 Task: Create a section Dash & Dive and in the section, add a milestone Master Data Management in the project AgileRadius
Action: Mouse moved to (117, 353)
Screenshot: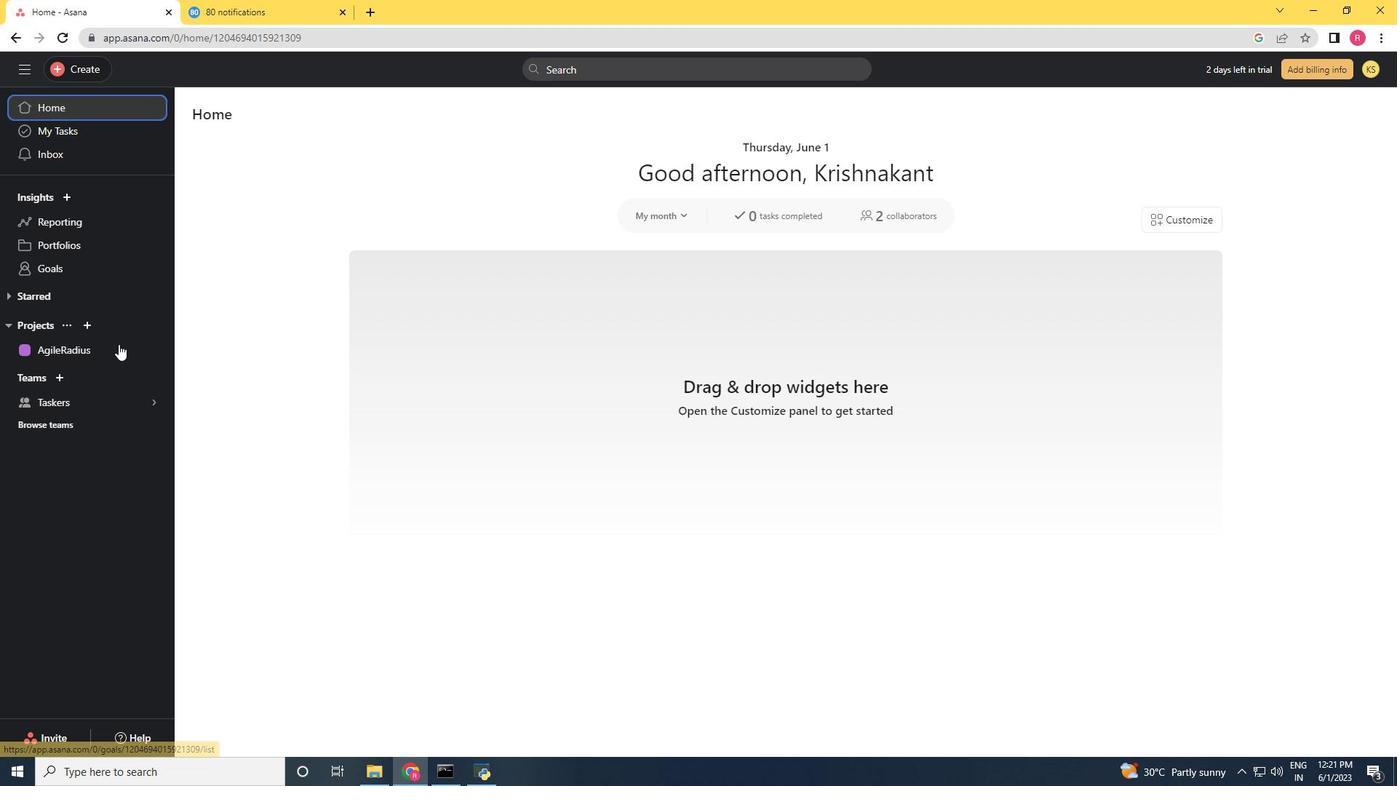 
Action: Mouse pressed left at (117, 353)
Screenshot: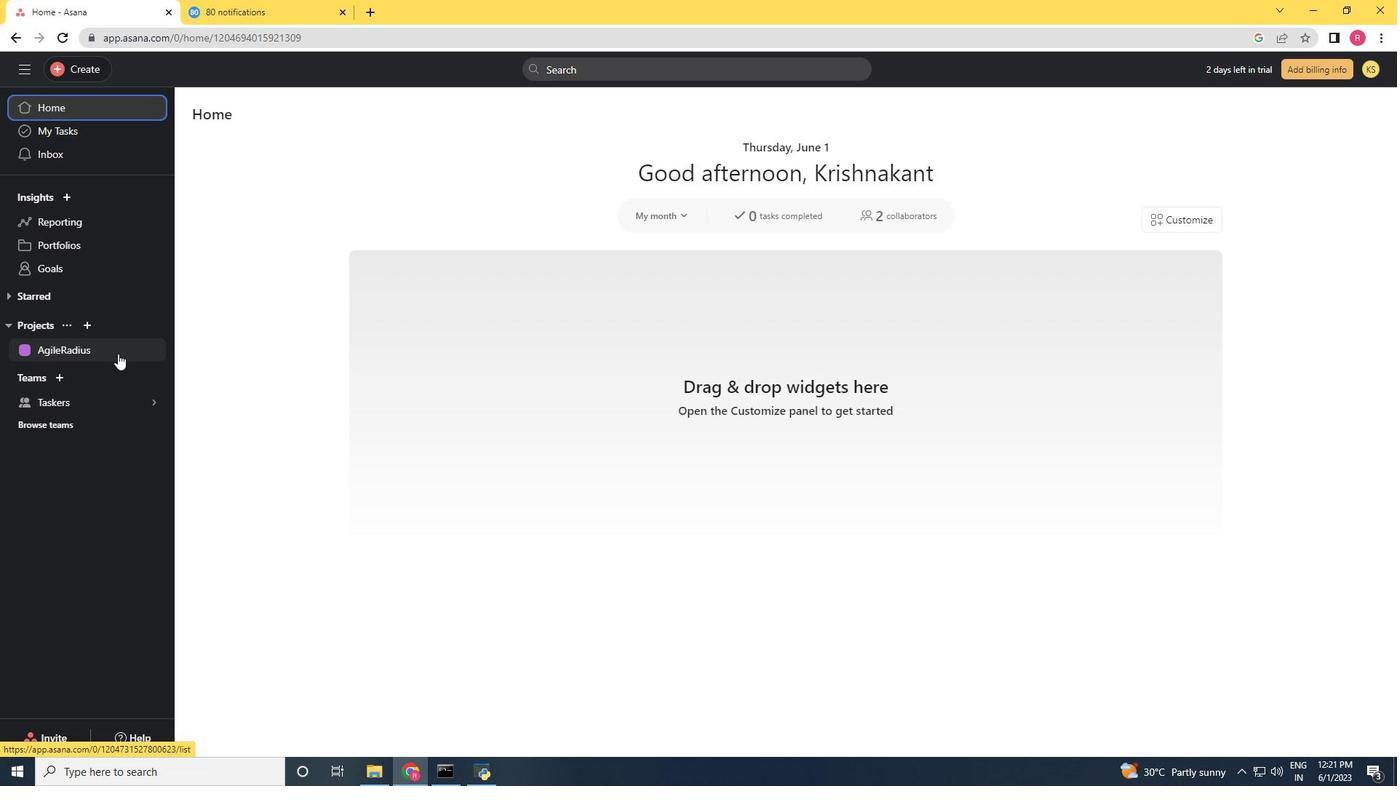 
Action: Mouse moved to (260, 497)
Screenshot: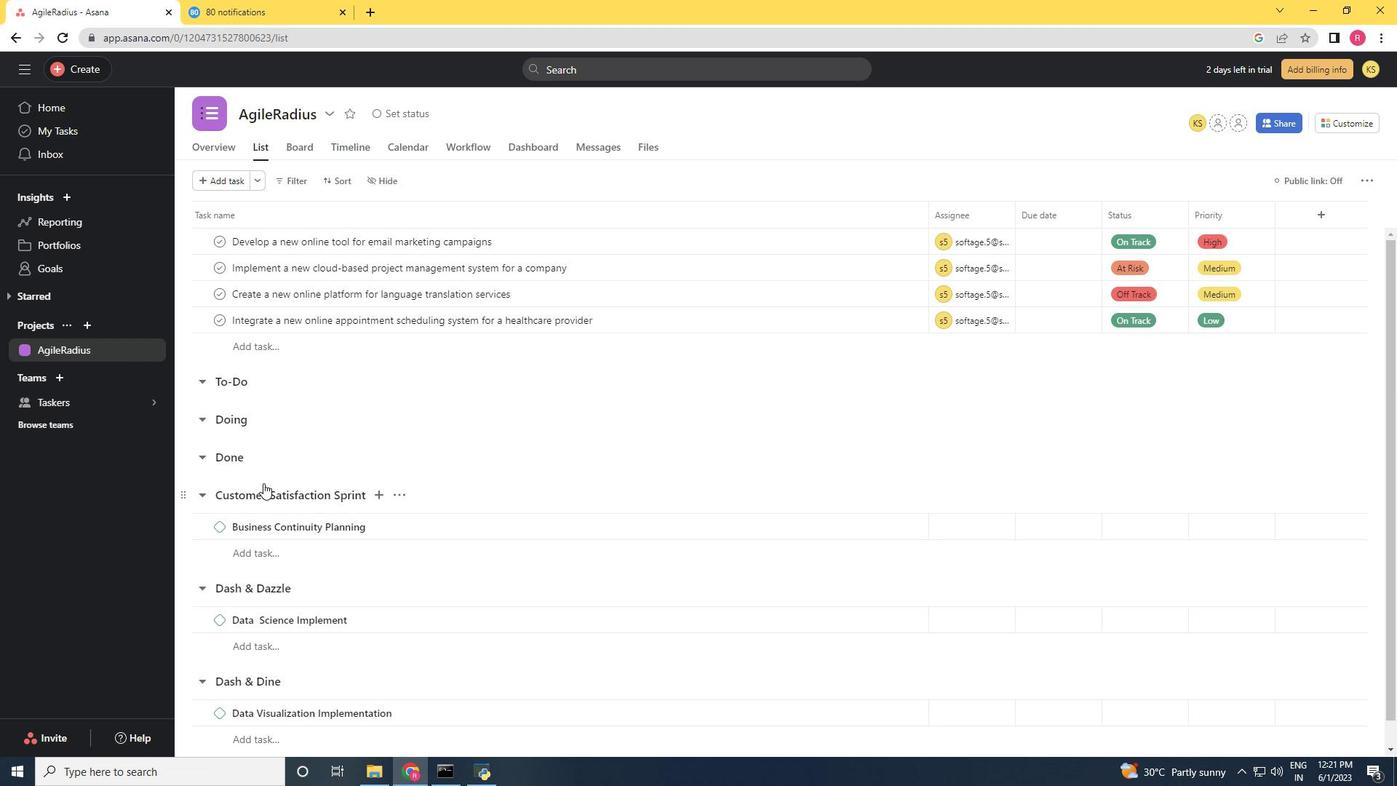 
Action: Mouse scrolled (260, 496) with delta (0, 0)
Screenshot: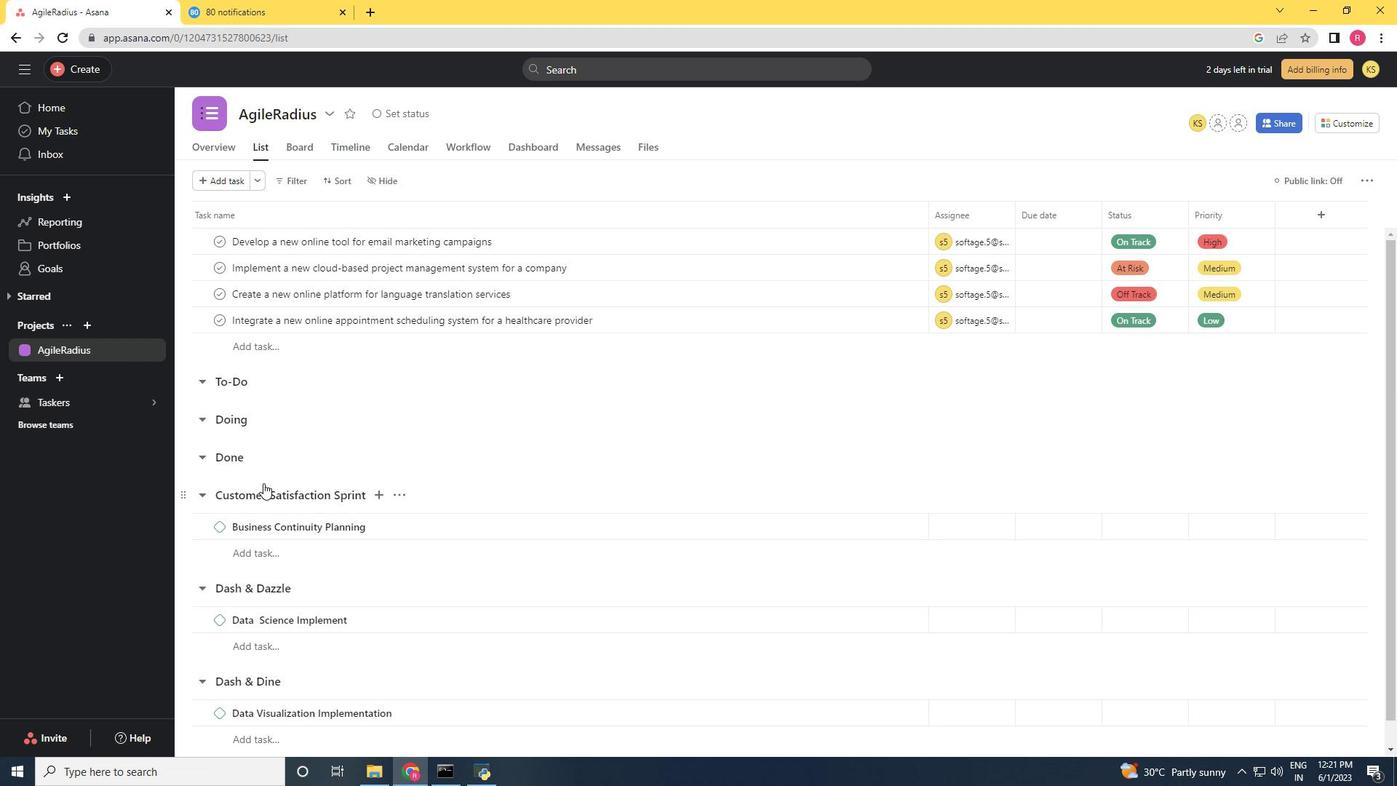 
Action: Mouse moved to (260, 511)
Screenshot: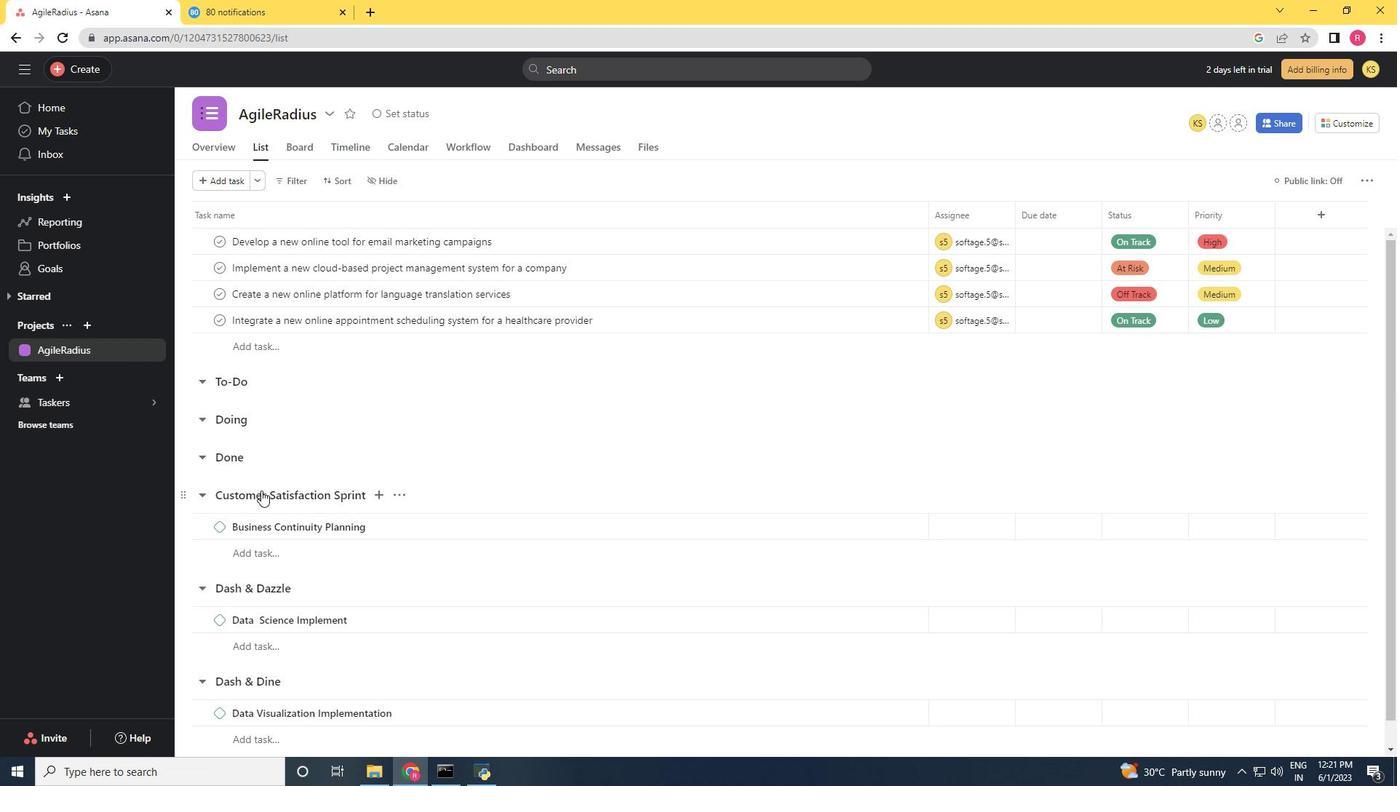 
Action: Mouse scrolled (260, 510) with delta (0, 0)
Screenshot: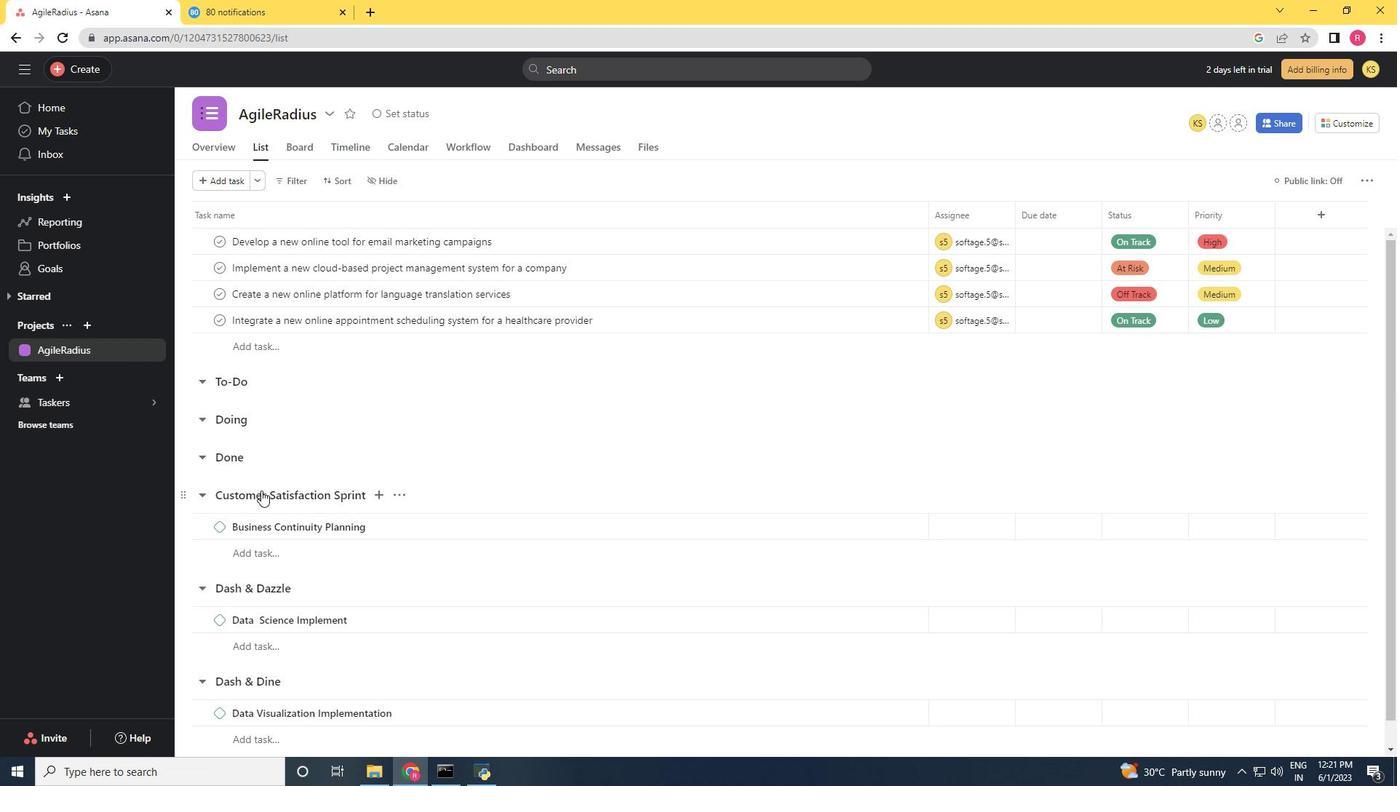 
Action: Mouse moved to (260, 515)
Screenshot: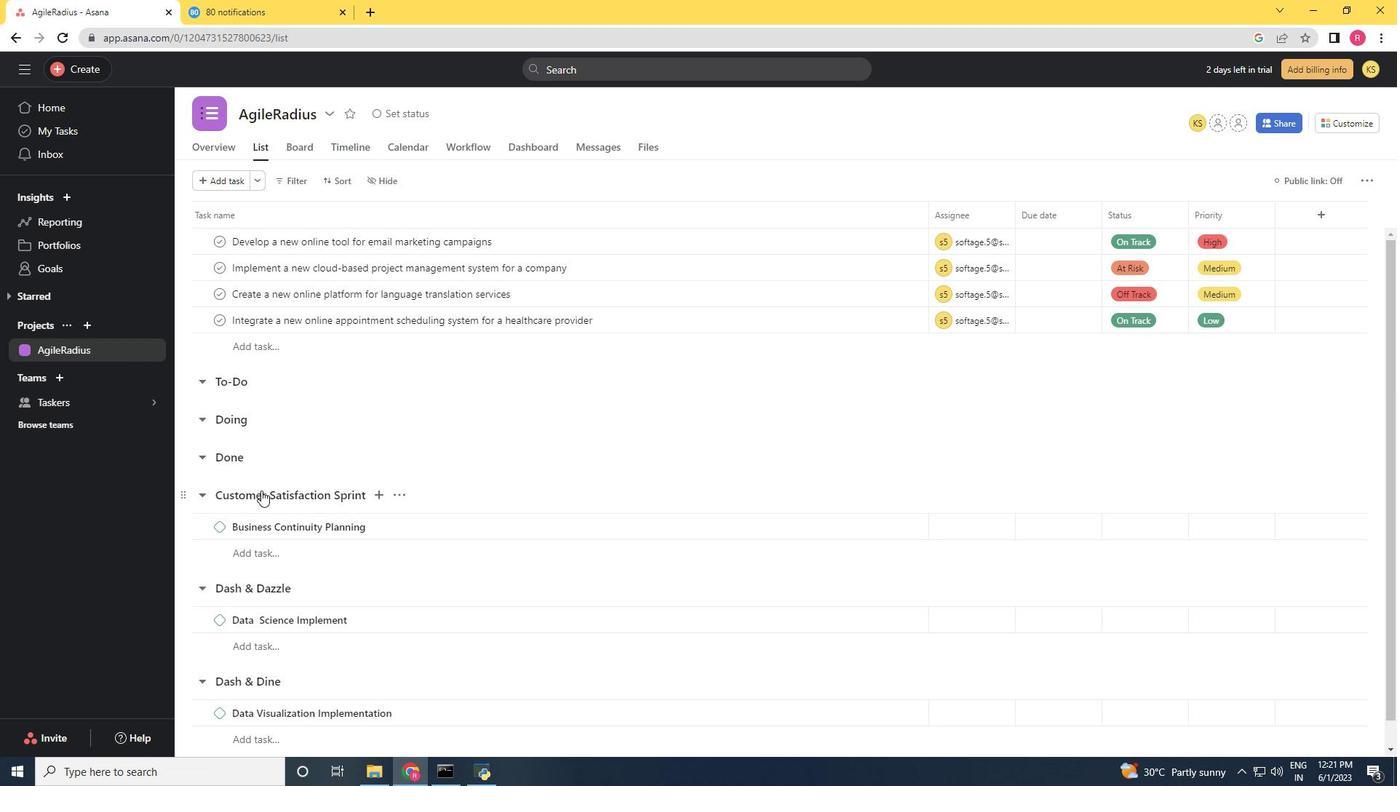 
Action: Mouse scrolled (260, 514) with delta (0, 0)
Screenshot: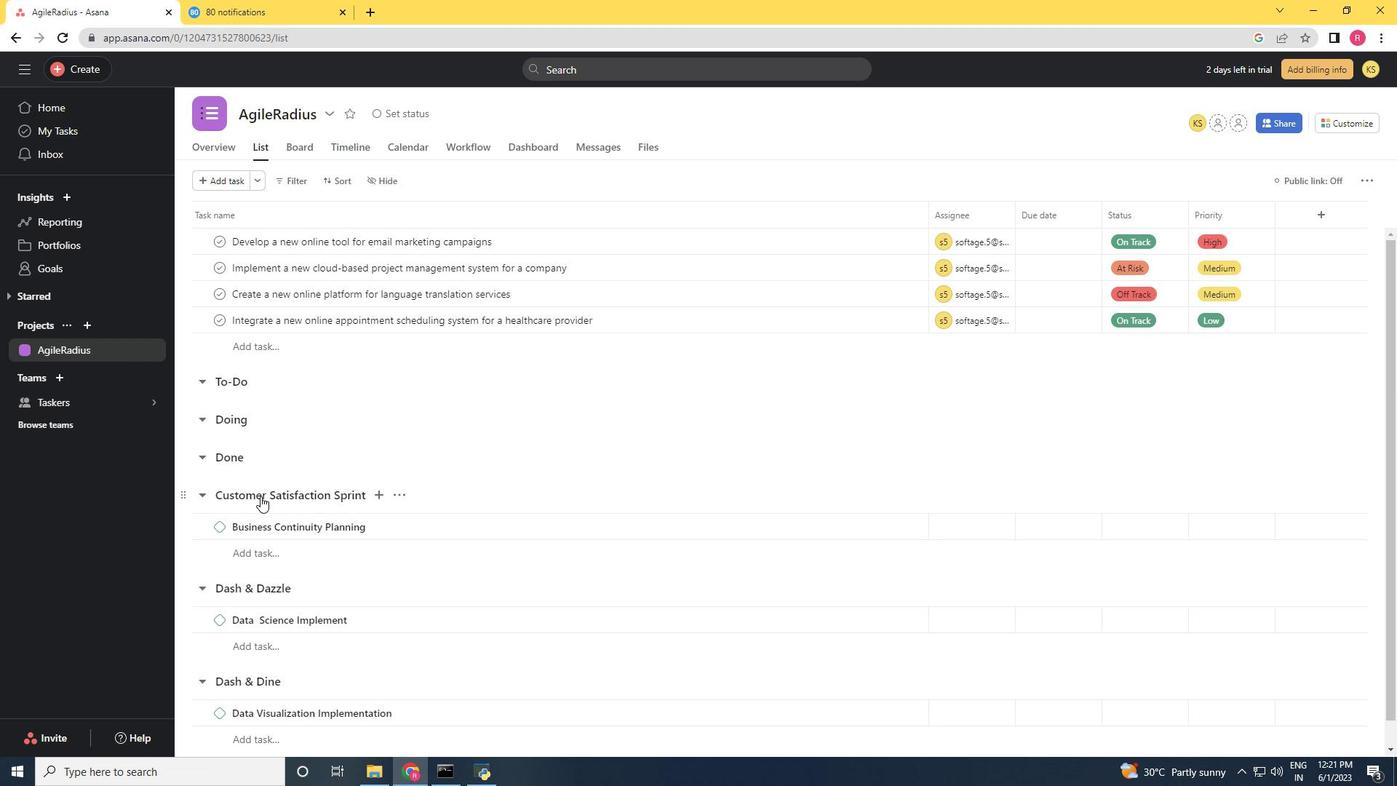 
Action: Mouse moved to (259, 516)
Screenshot: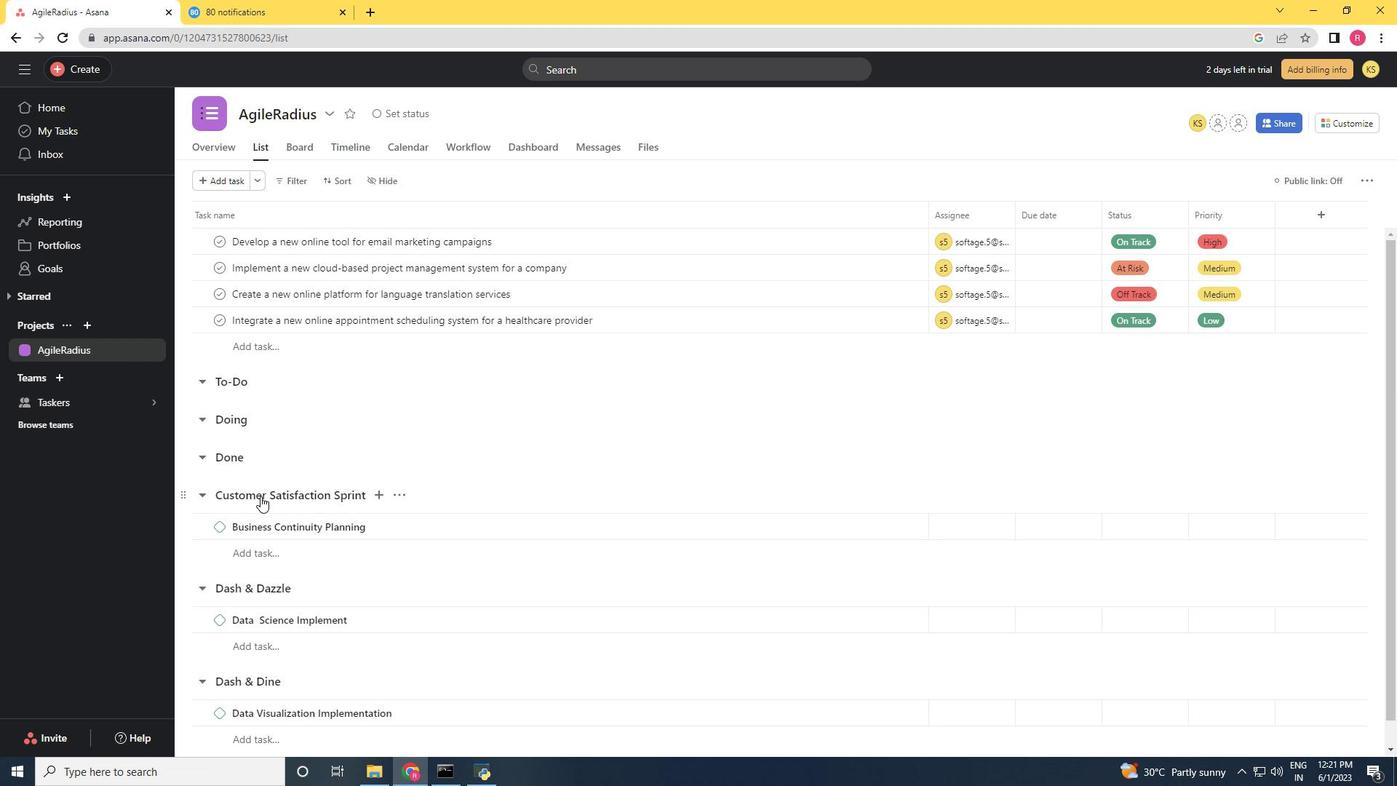 
Action: Mouse scrolled (259, 515) with delta (0, 0)
Screenshot: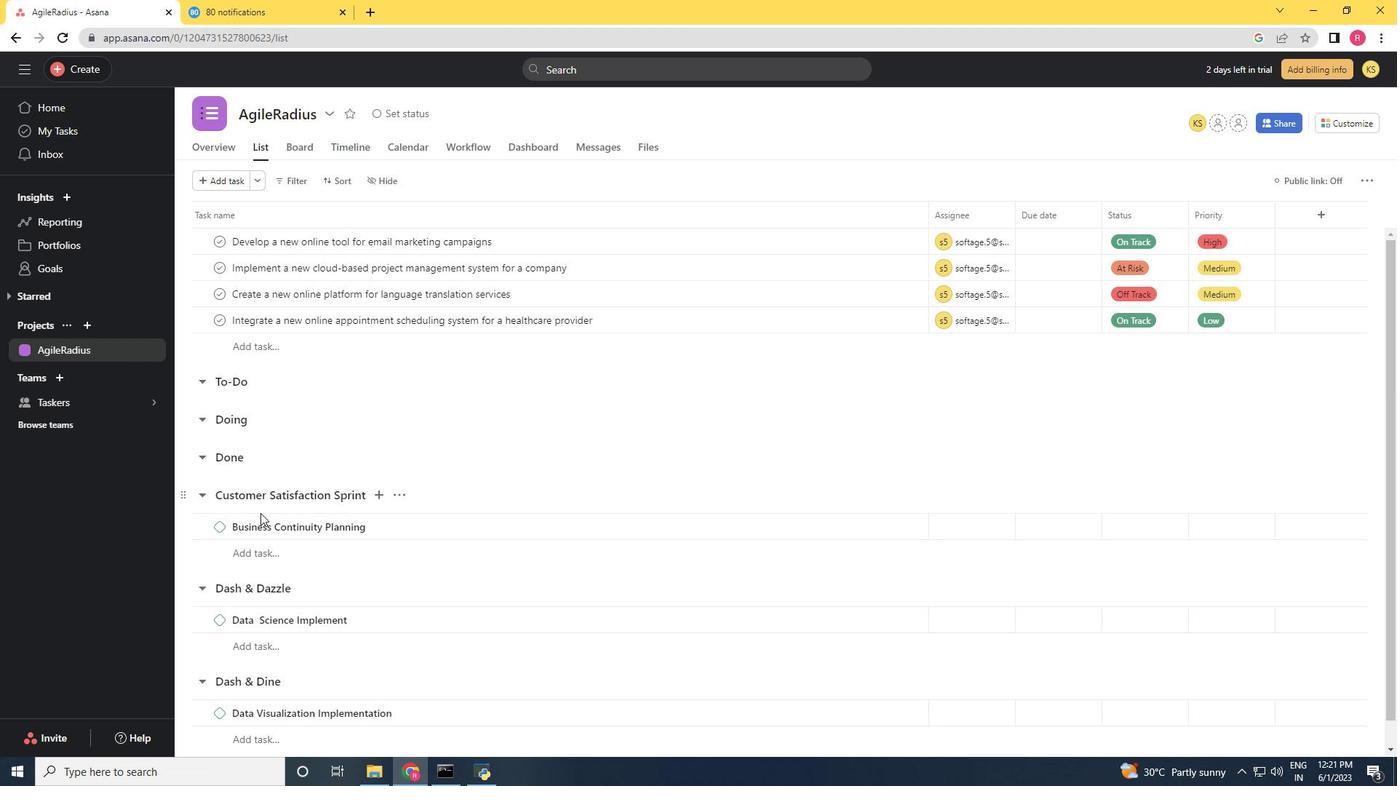
Action: Mouse moved to (259, 516)
Screenshot: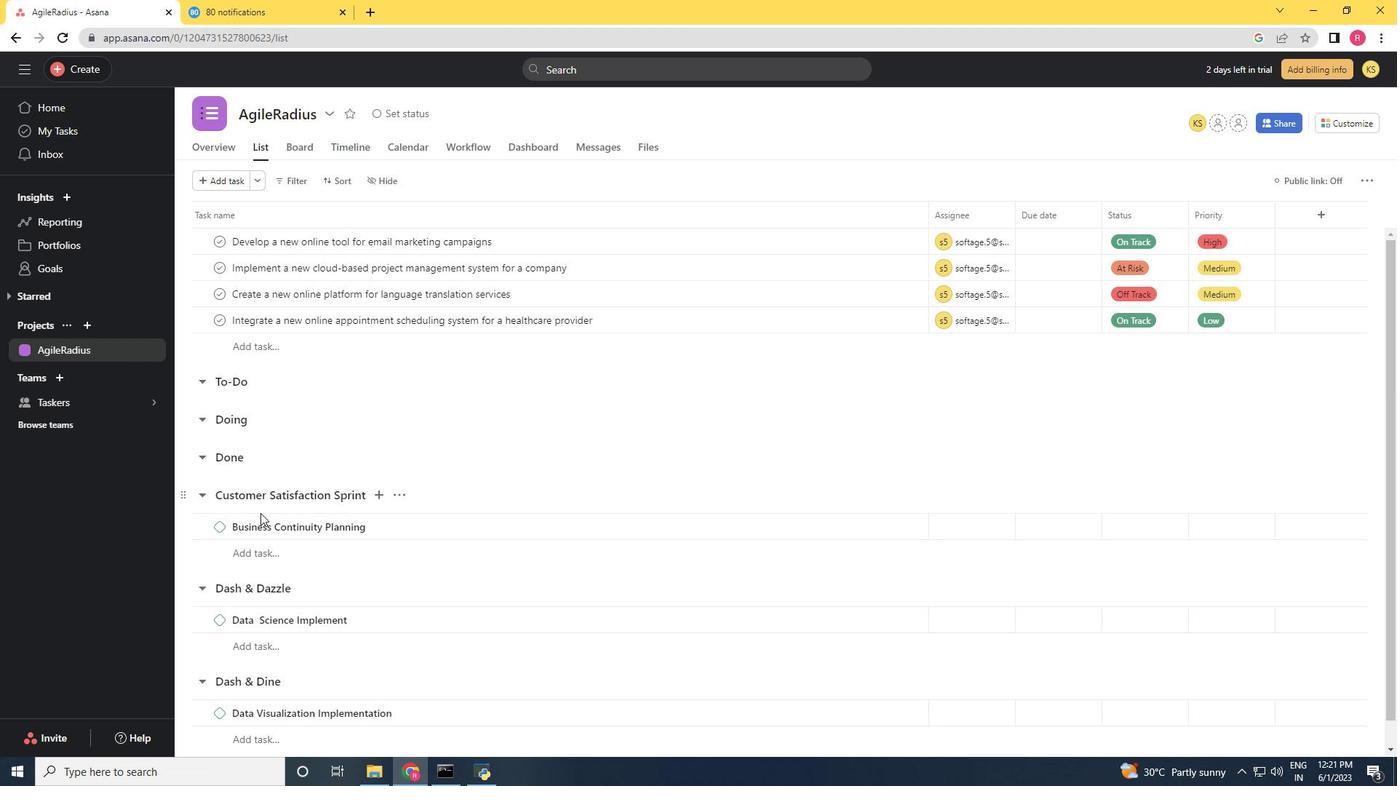 
Action: Mouse scrolled (259, 516) with delta (0, 0)
Screenshot: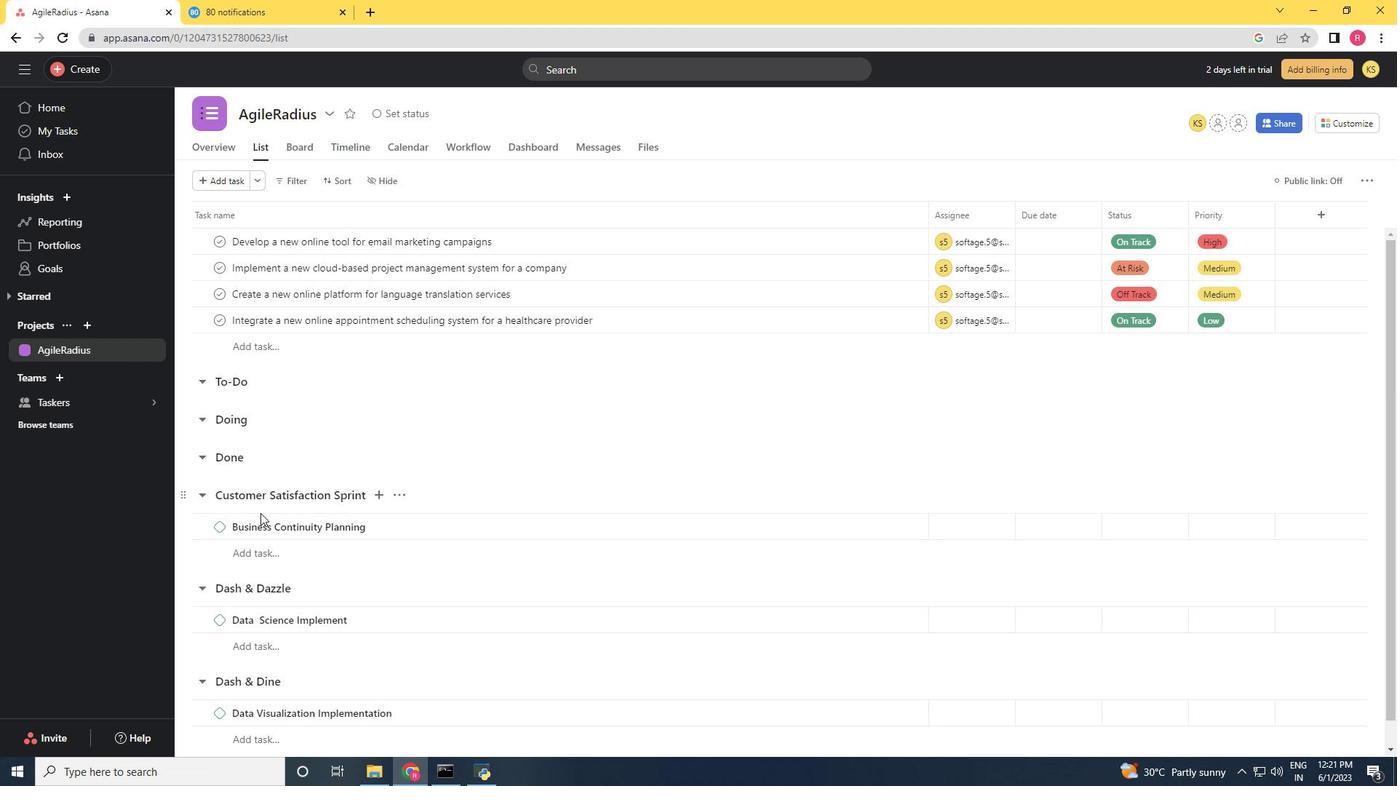 
Action: Mouse moved to (259, 520)
Screenshot: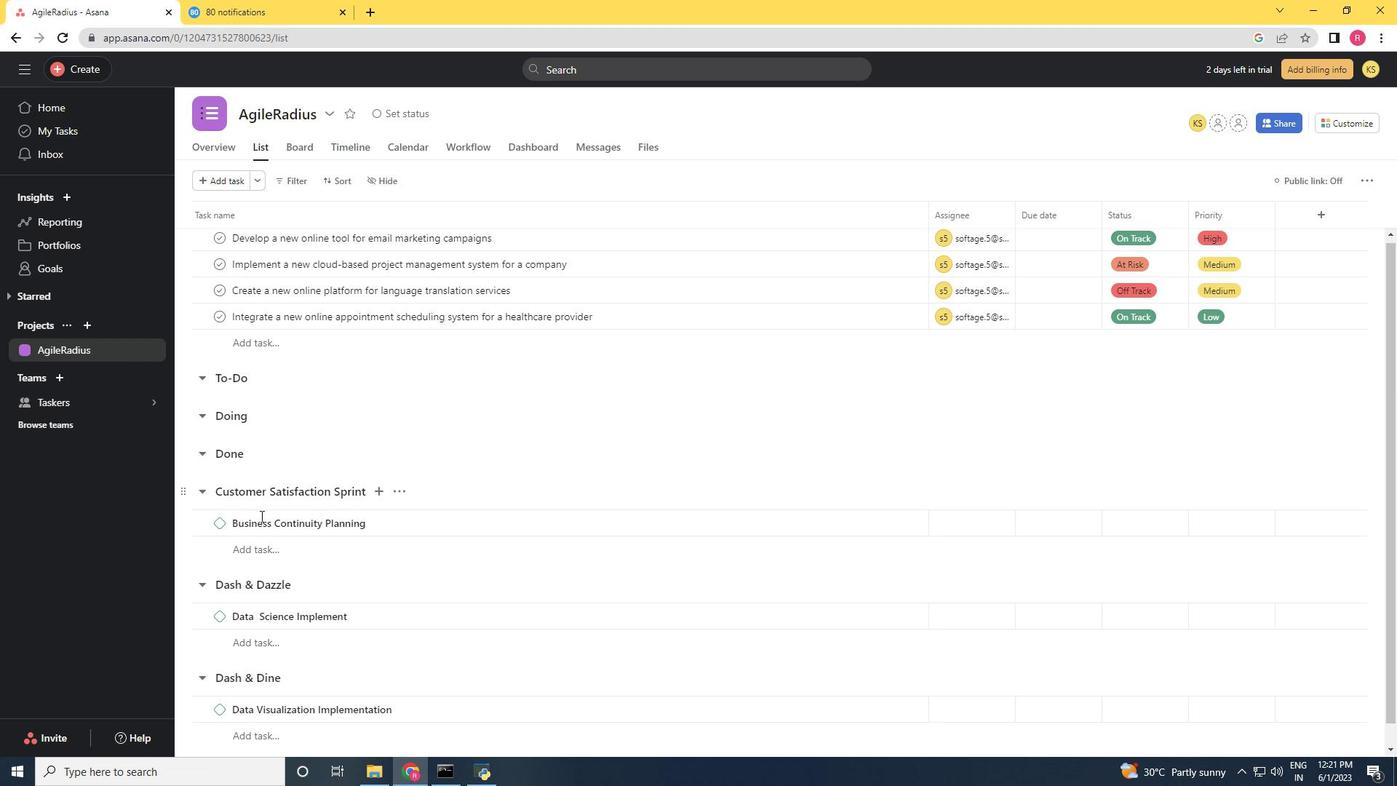
Action: Mouse scrolled (259, 519) with delta (0, 0)
Screenshot: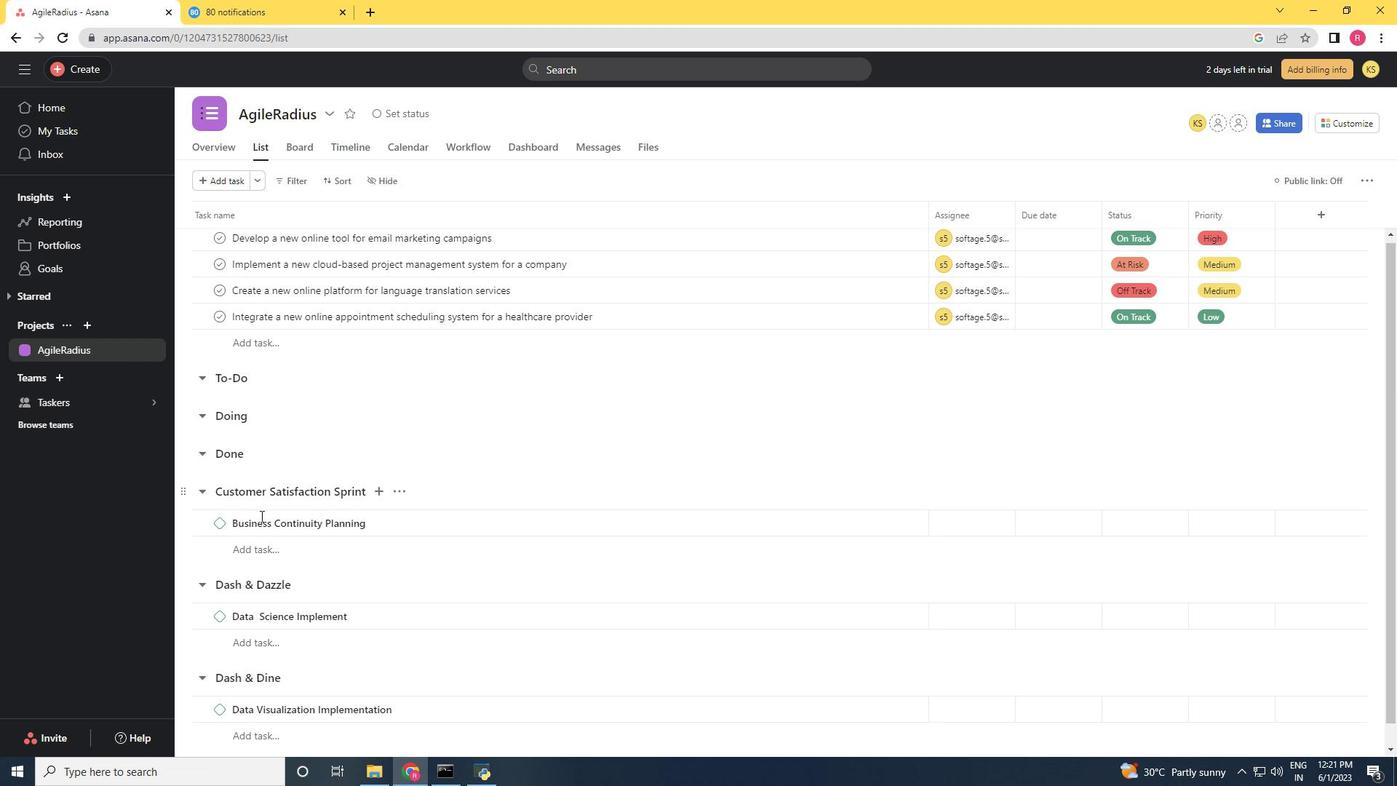 
Action: Mouse moved to (251, 742)
Screenshot: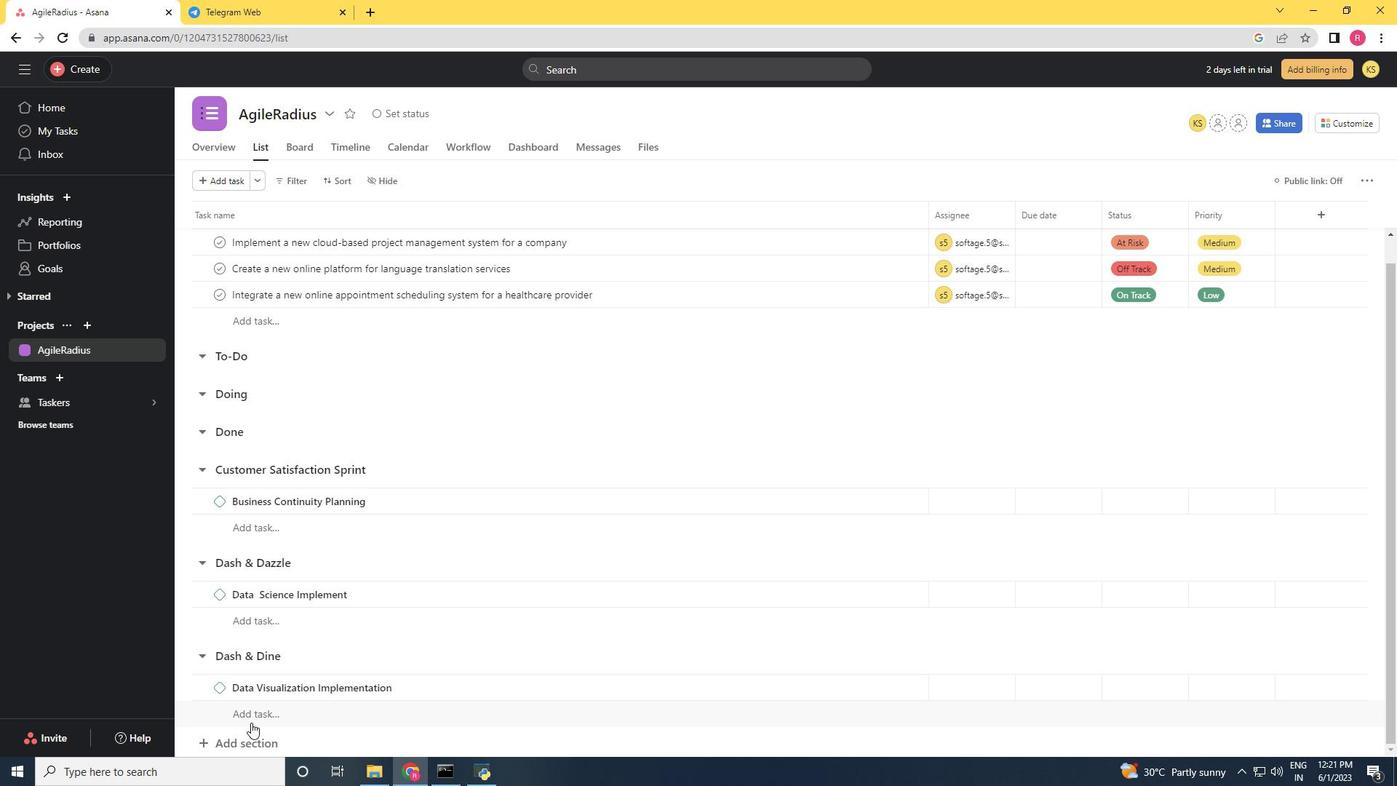 
Action: Mouse pressed left at (251, 742)
Screenshot: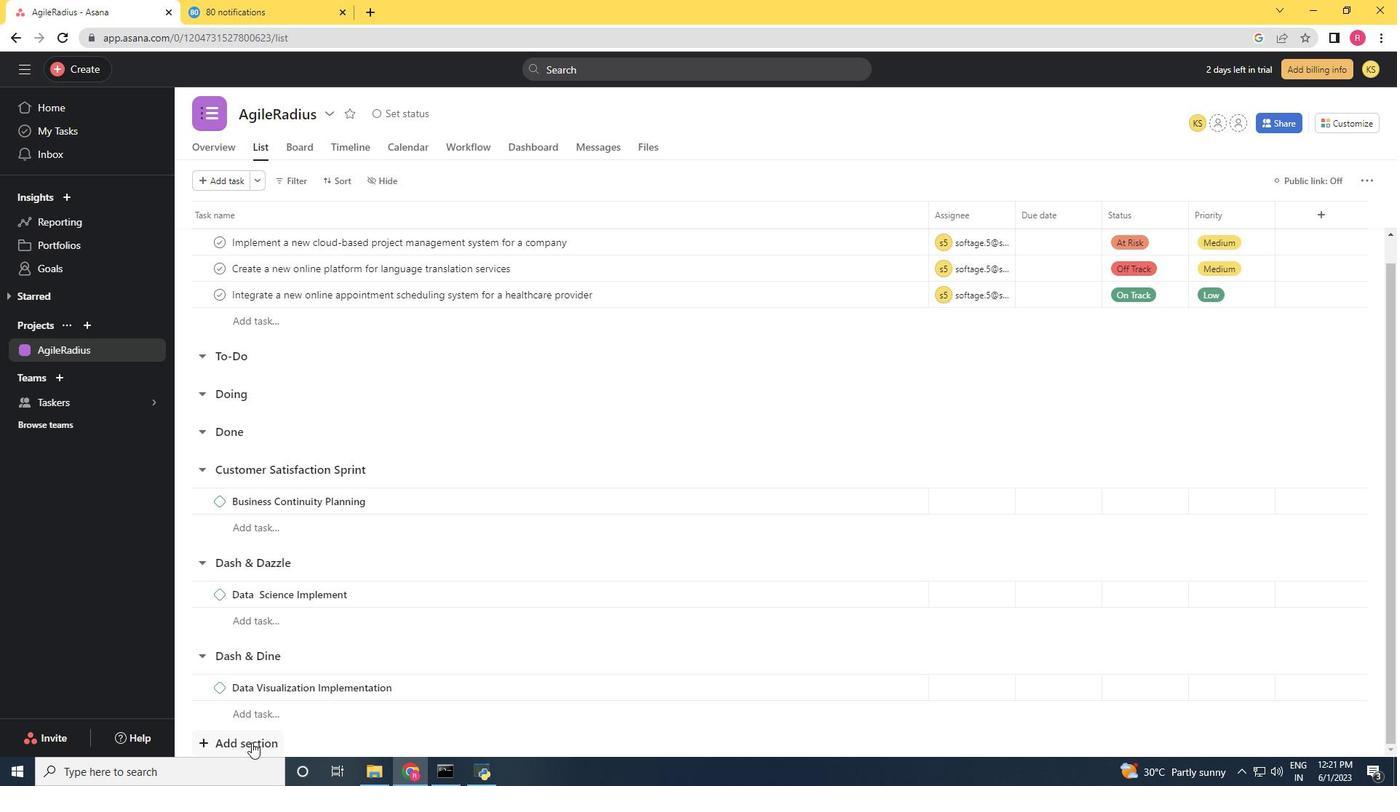 
Action: Mouse moved to (248, 571)
Screenshot: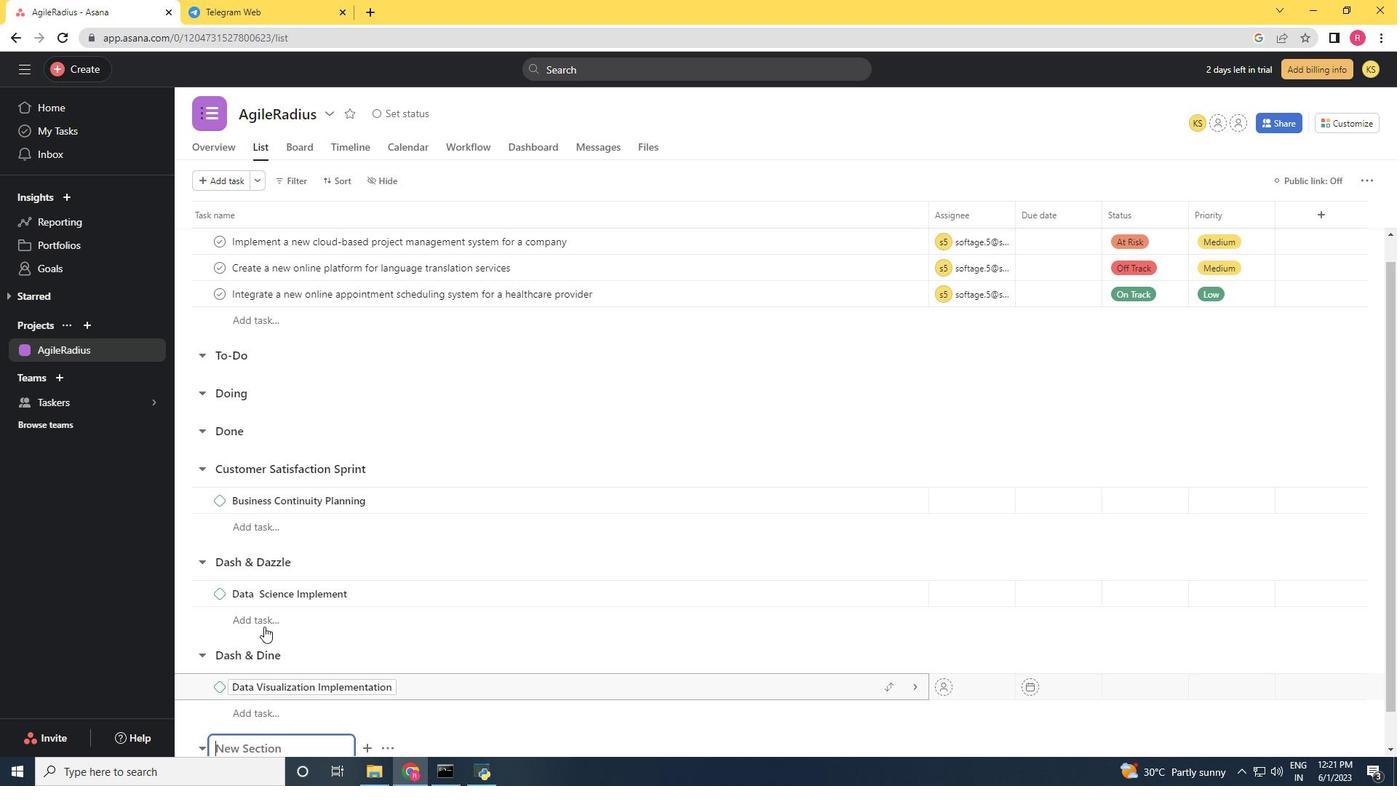 
Action: Mouse scrolled (248, 570) with delta (0, 0)
Screenshot: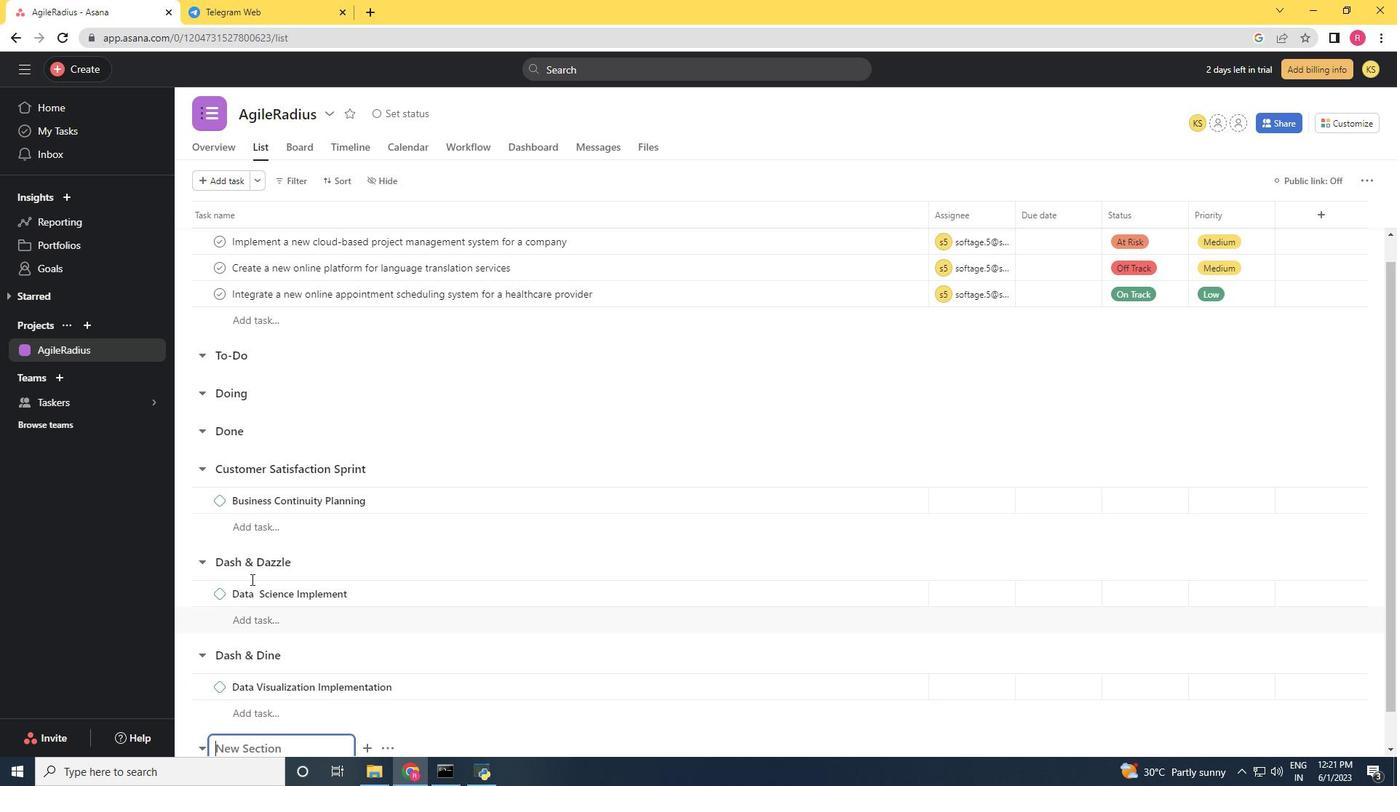 
Action: Mouse scrolled (248, 570) with delta (0, 0)
Screenshot: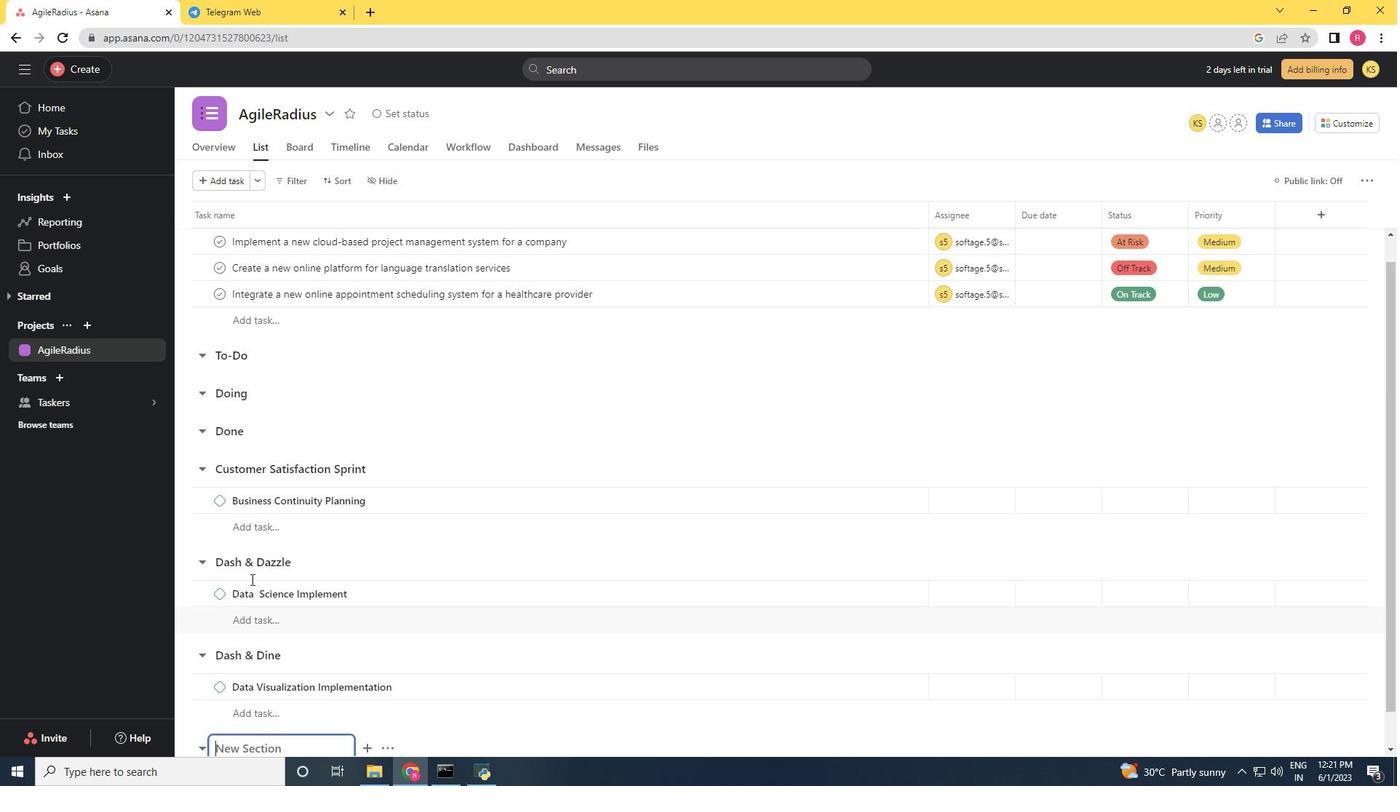 
Action: Mouse scrolled (248, 570) with delta (0, 0)
Screenshot: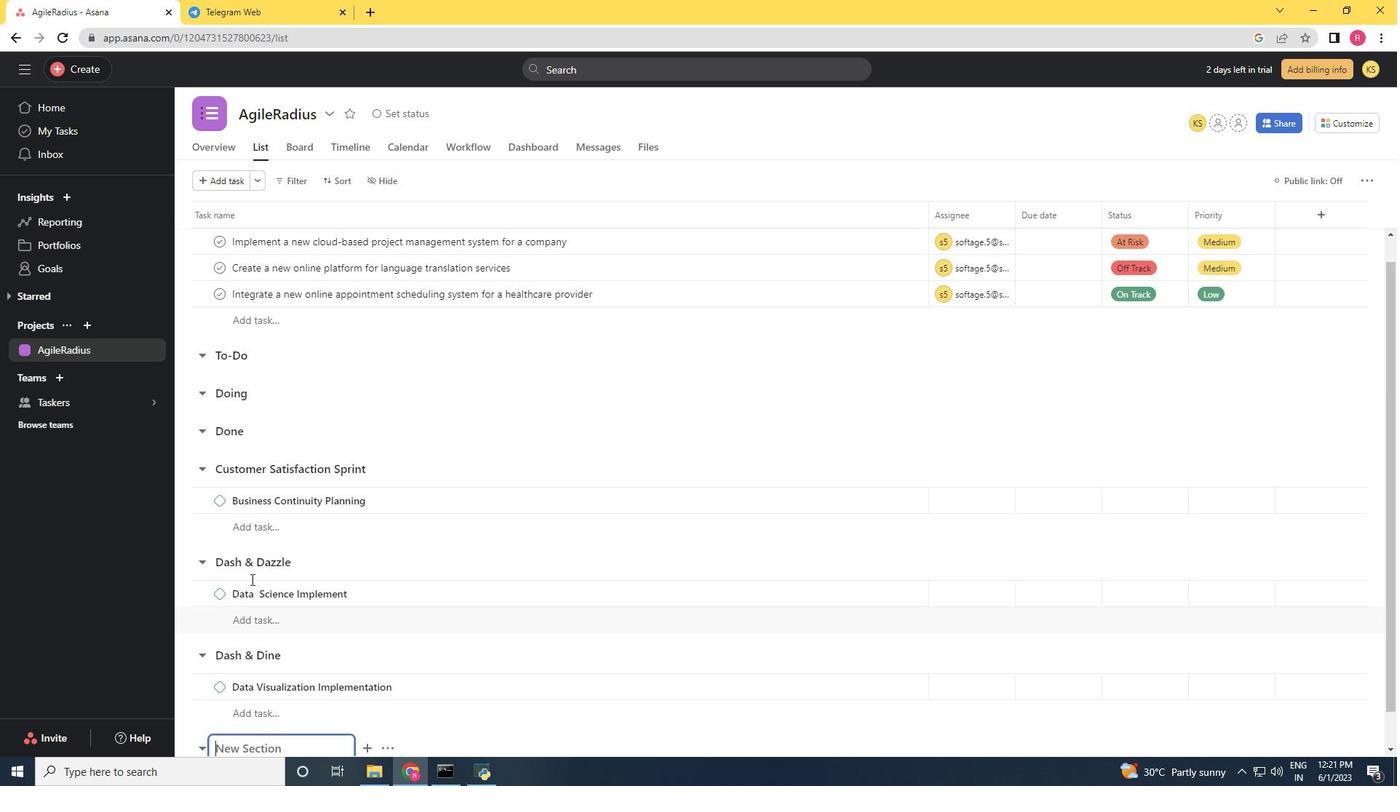 
Action: Mouse scrolled (248, 570) with delta (0, 0)
Screenshot: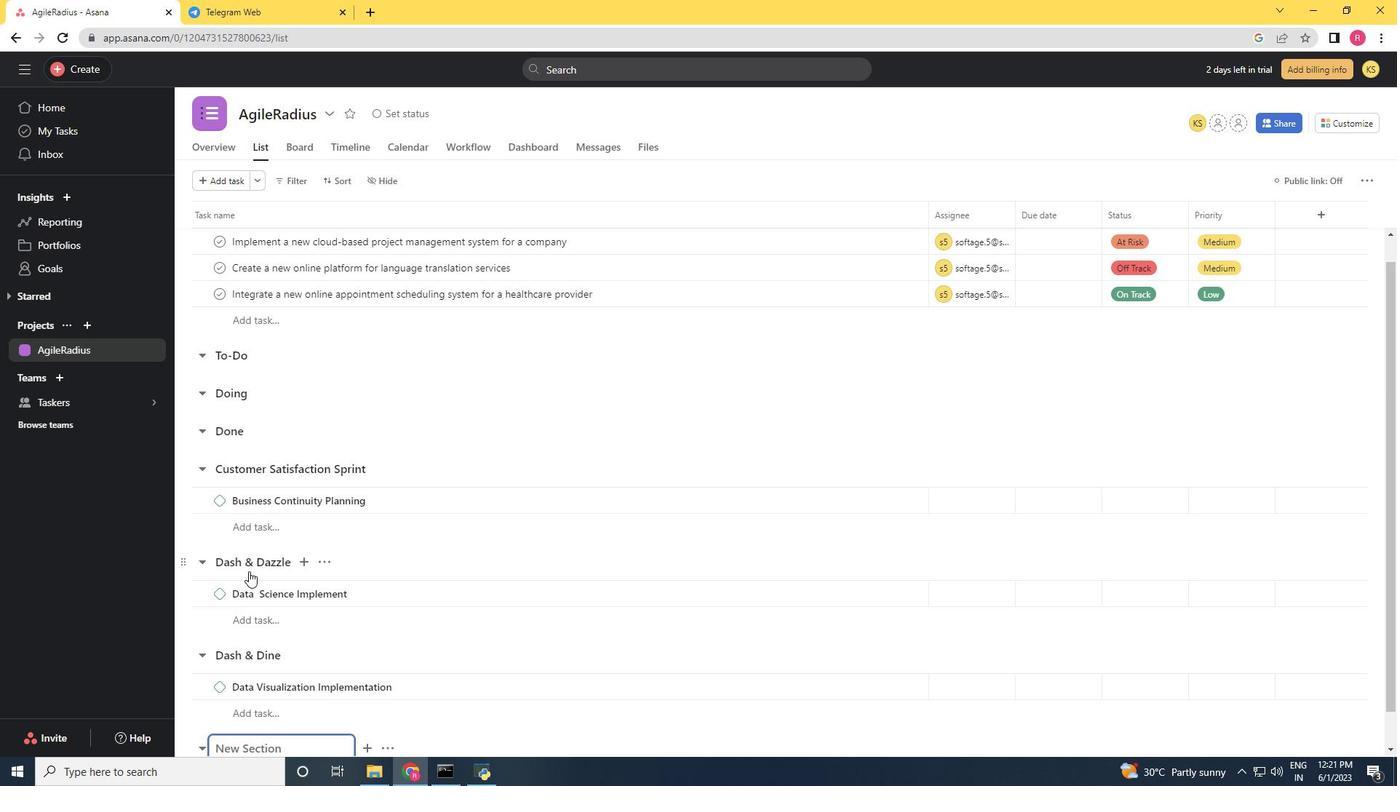 
Action: Mouse moved to (186, 607)
Screenshot: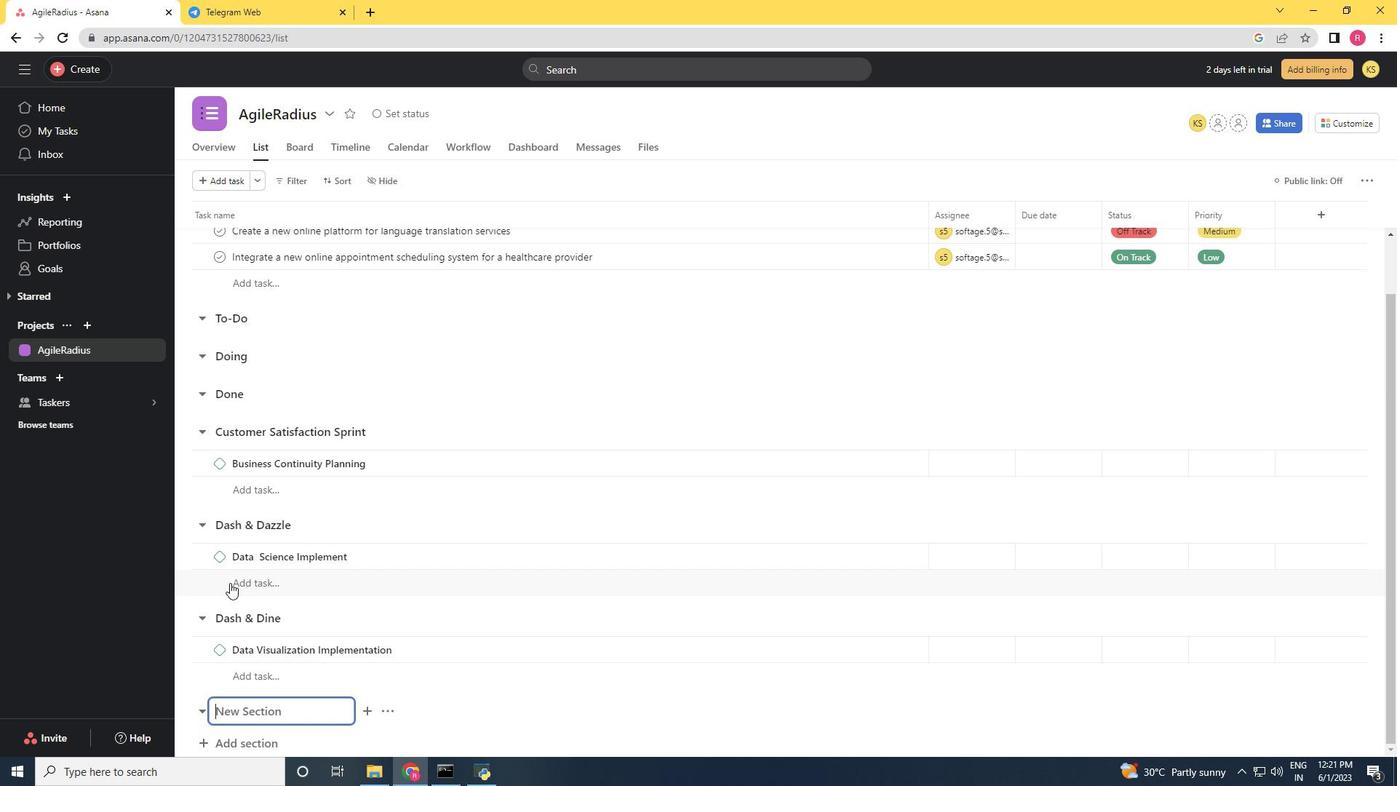 
Action: Key pressed <Key.shift>Dash<Key.space><Key.shift><Key.shift><Key.shift><Key.shift><Key.shift><Key.shift><Key.shift><Key.shift><Key.shift><Key.shift><Key.shift><Key.shift><Key.shift><Key.shift><Key.shift>&<Key.space><Key.shift><Key.shift><Key.shift><Key.shift><Key.shift><Key.shift><Key.shift><Key.shift><Key.shift><Key.shift><Key.shift><Key.shift><Key.shift><Key.shift><Key.shift><Key.shift><Key.shift><Key.shift><Key.shift><Key.shift><Key.shift><Key.shift><Key.shift><Key.shift><Key.shift><Key.shift><Key.shift><Key.shift><Key.shift><Key.shift><Key.shift><Key.shift><Key.shift>Dive<Key.enter><Key.shift><Key.shift><Key.shift><Key.shift><Key.shift><Key.shift><Key.shift><Key.shift><Key.shift>Master<Key.space><Key.shift>Data<Key.space><Key.shift><Key.shift><Key.shift><Key.shift><Key.shift><Key.shift><Key.shift><Key.shift><Key.shift>Management
Screenshot: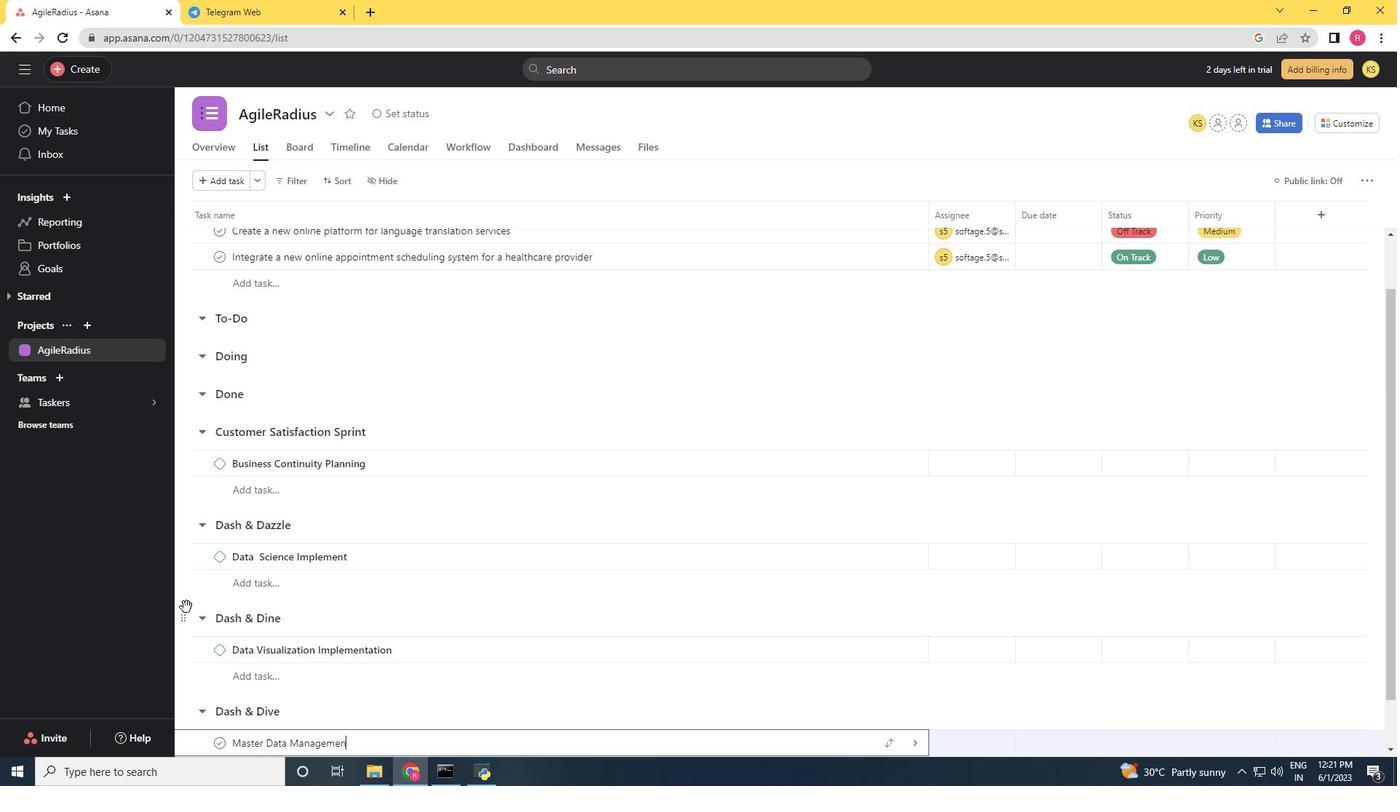 
Action: Mouse moved to (574, 592)
Screenshot: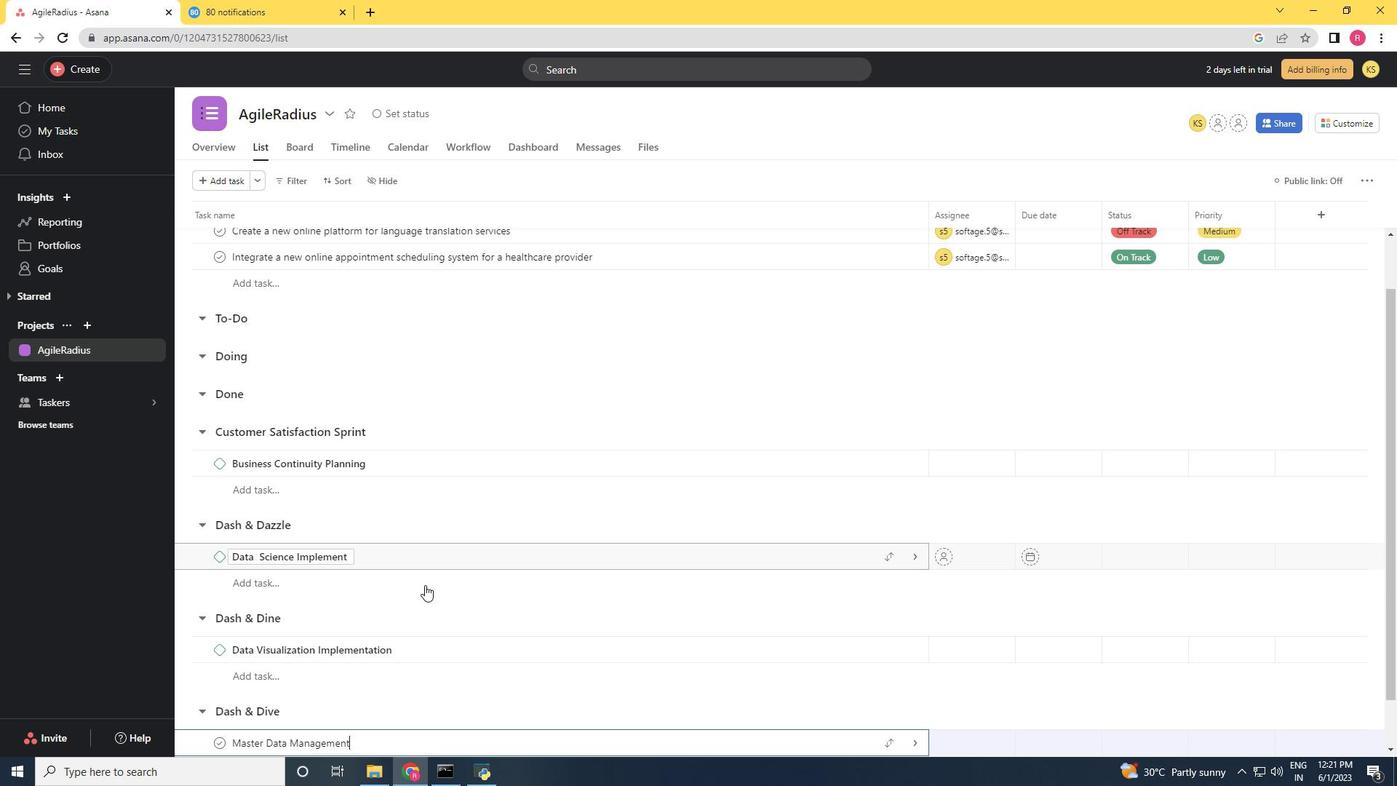 
Action: Mouse scrolled (574, 591) with delta (0, 0)
Screenshot: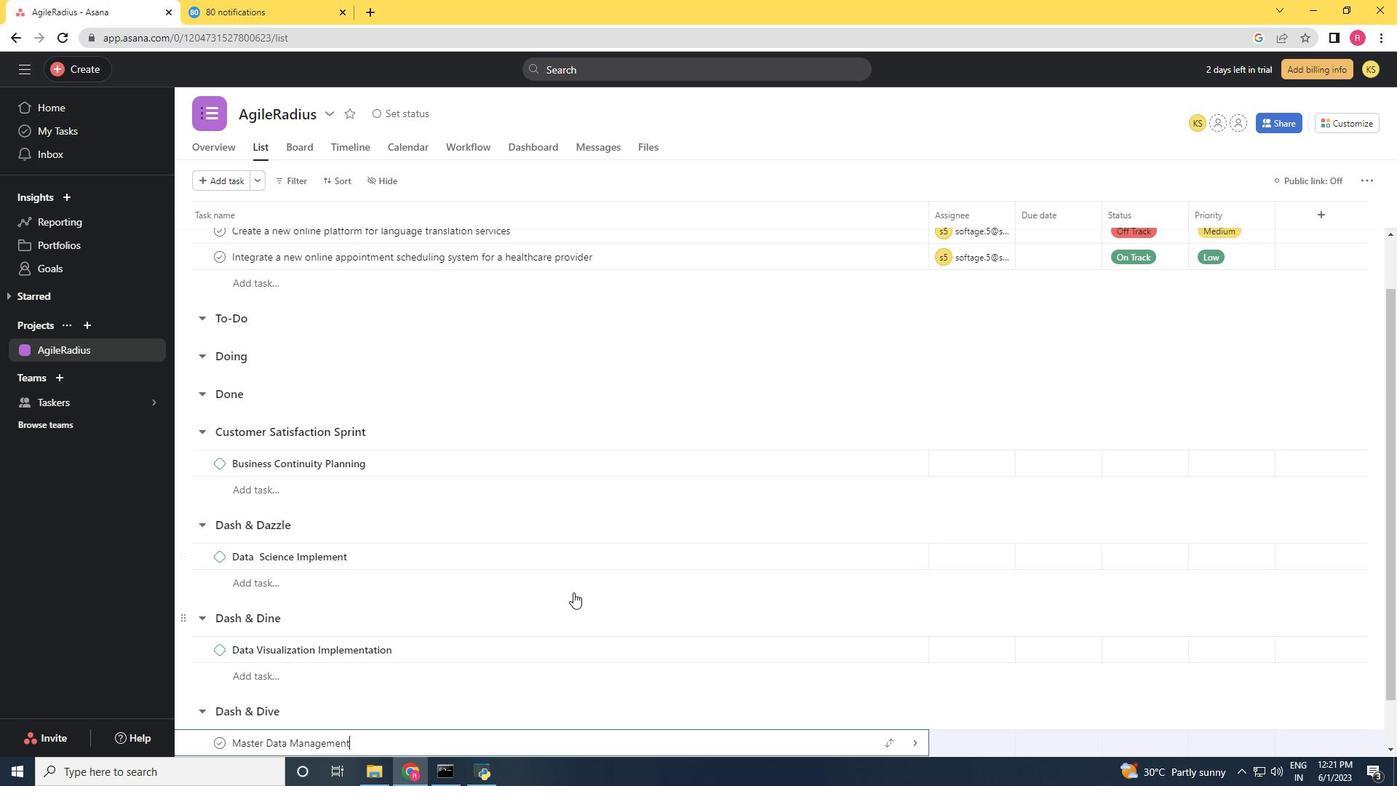 
Action: Mouse moved to (574, 595)
Screenshot: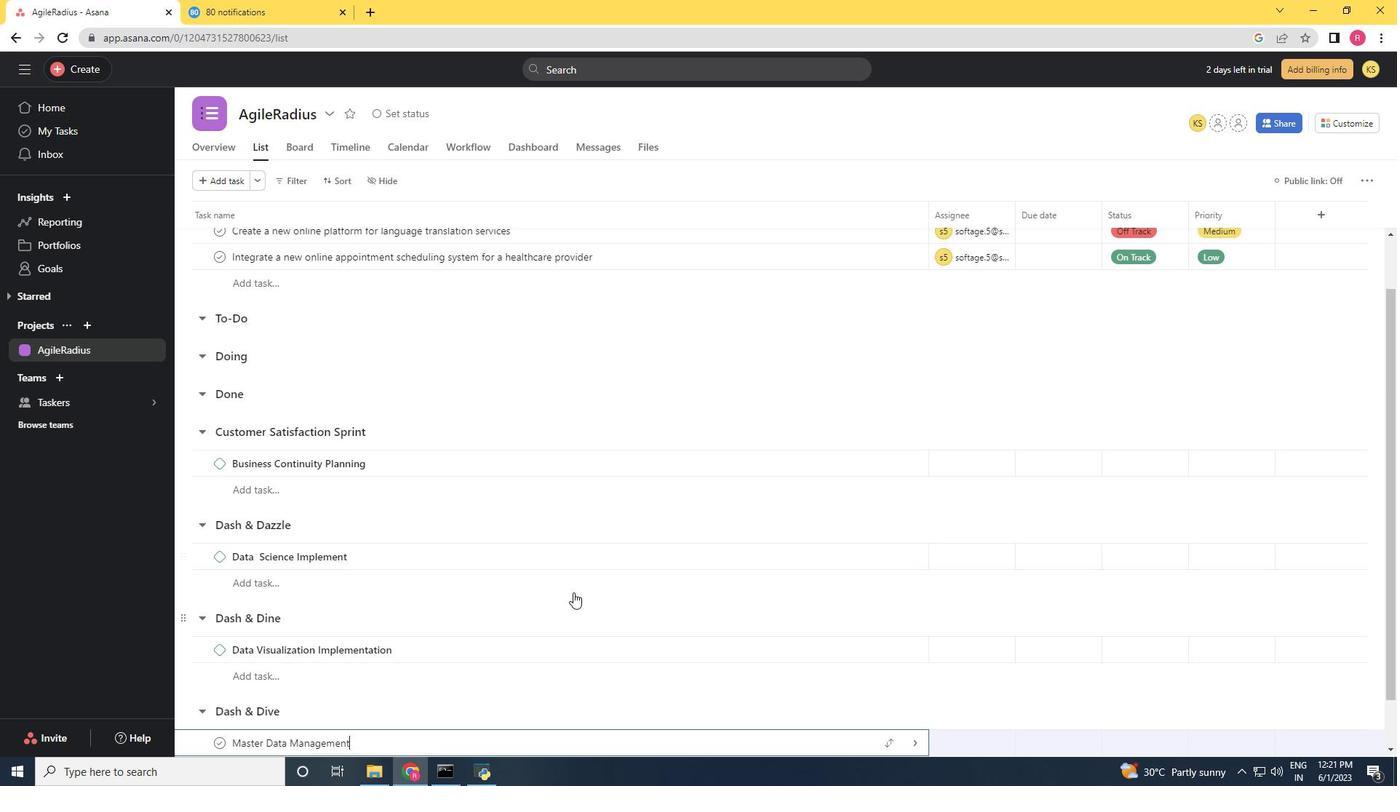 
Action: Mouse scrolled (574, 594) with delta (0, 0)
Screenshot: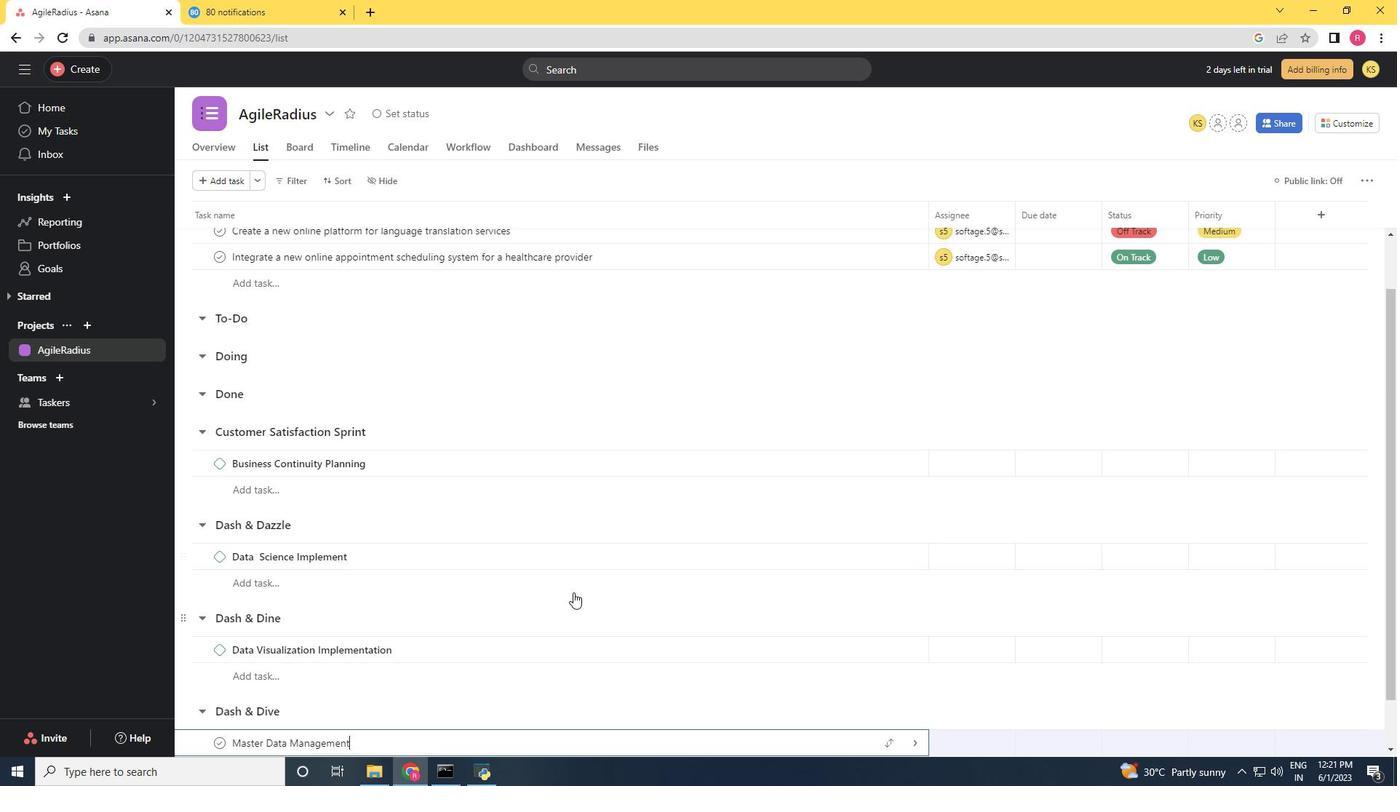 
Action: Mouse moved to (573, 599)
Screenshot: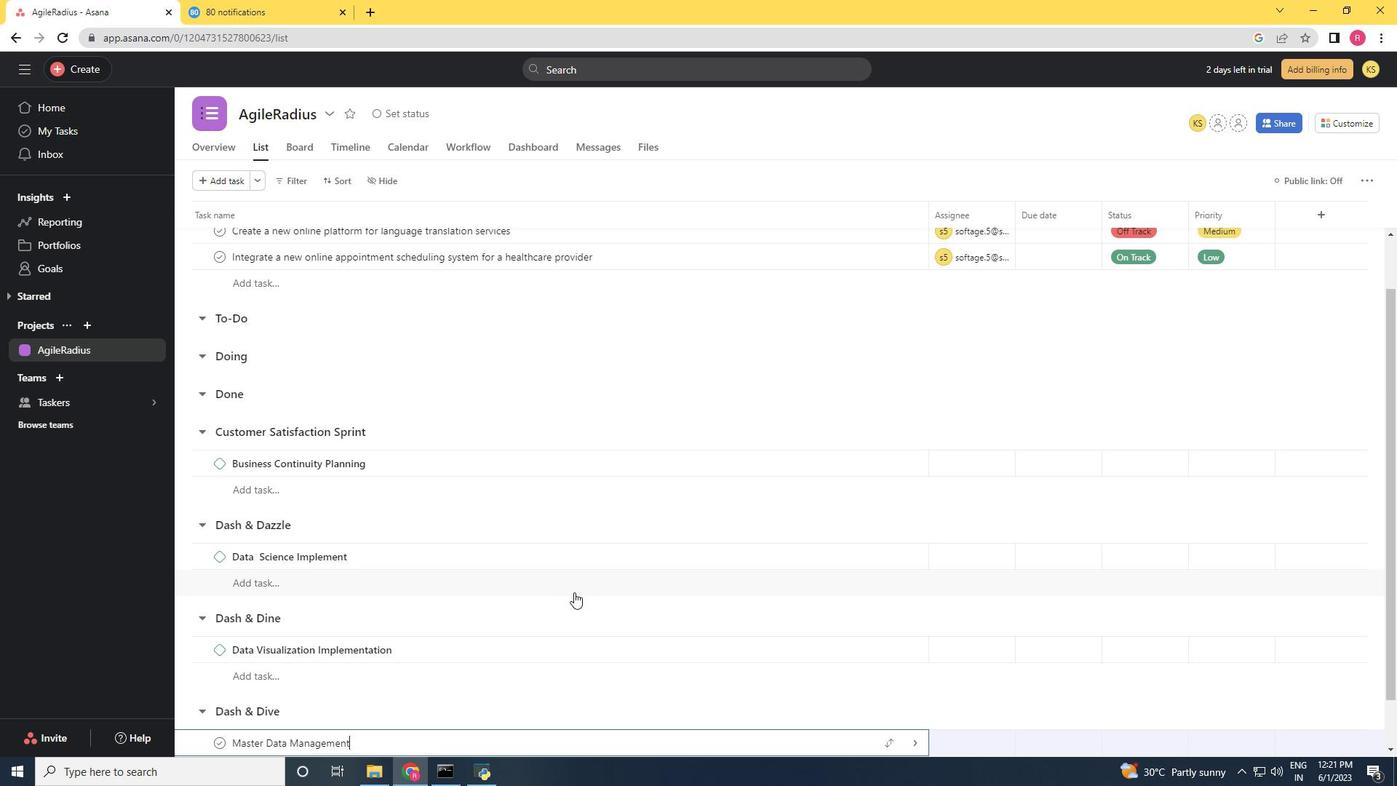 
Action: Mouse scrolled (573, 599) with delta (0, 0)
Screenshot: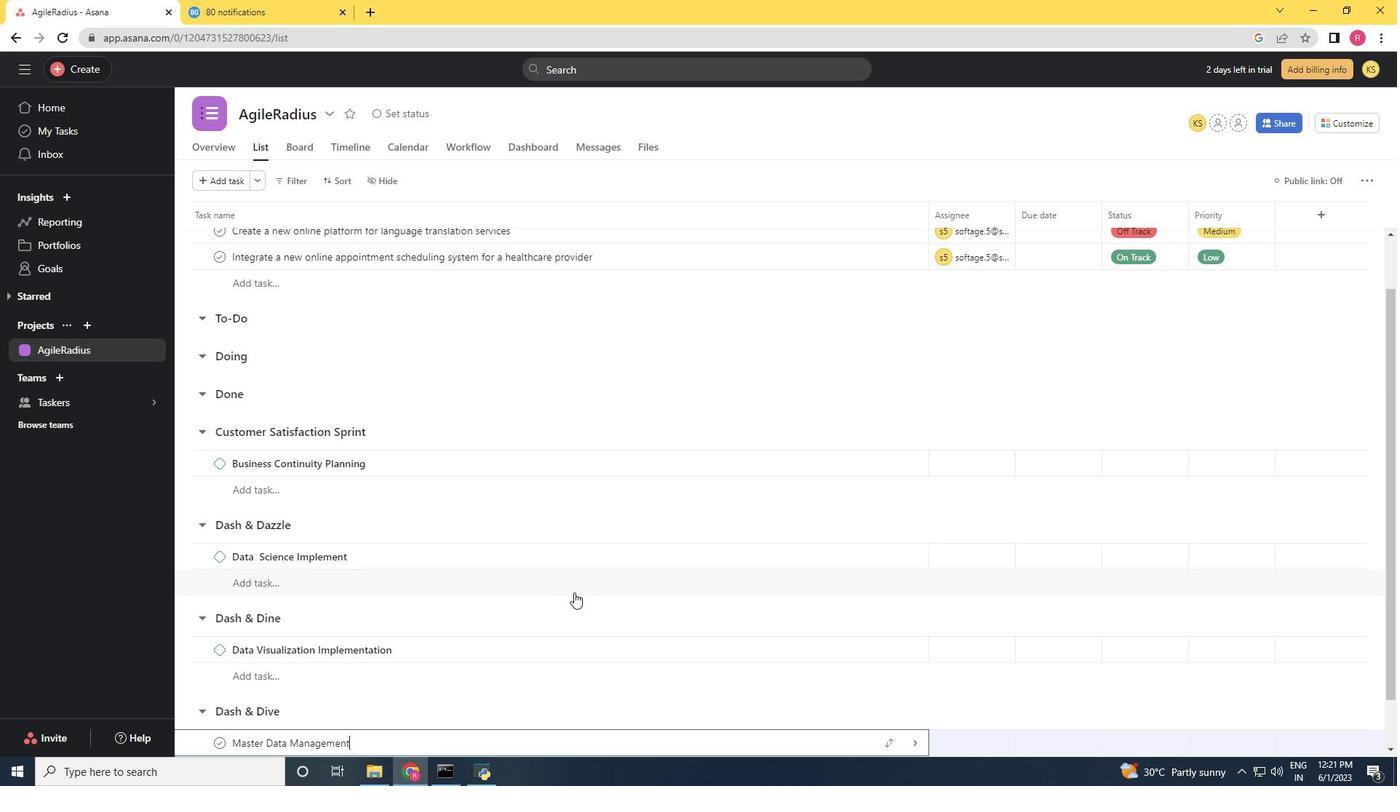 
Action: Mouse moved to (394, 681)
Screenshot: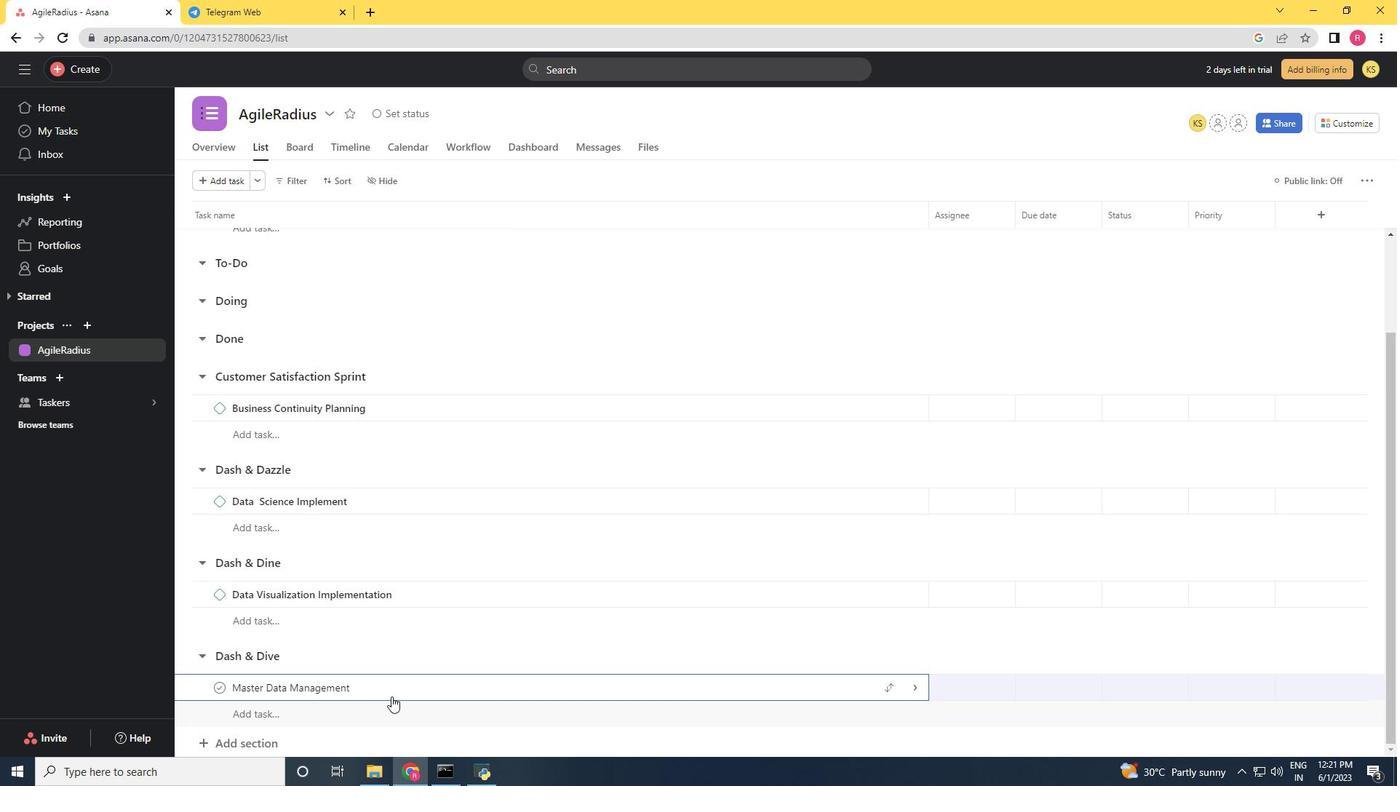 
Action: Mouse pressed right at (394, 681)
Screenshot: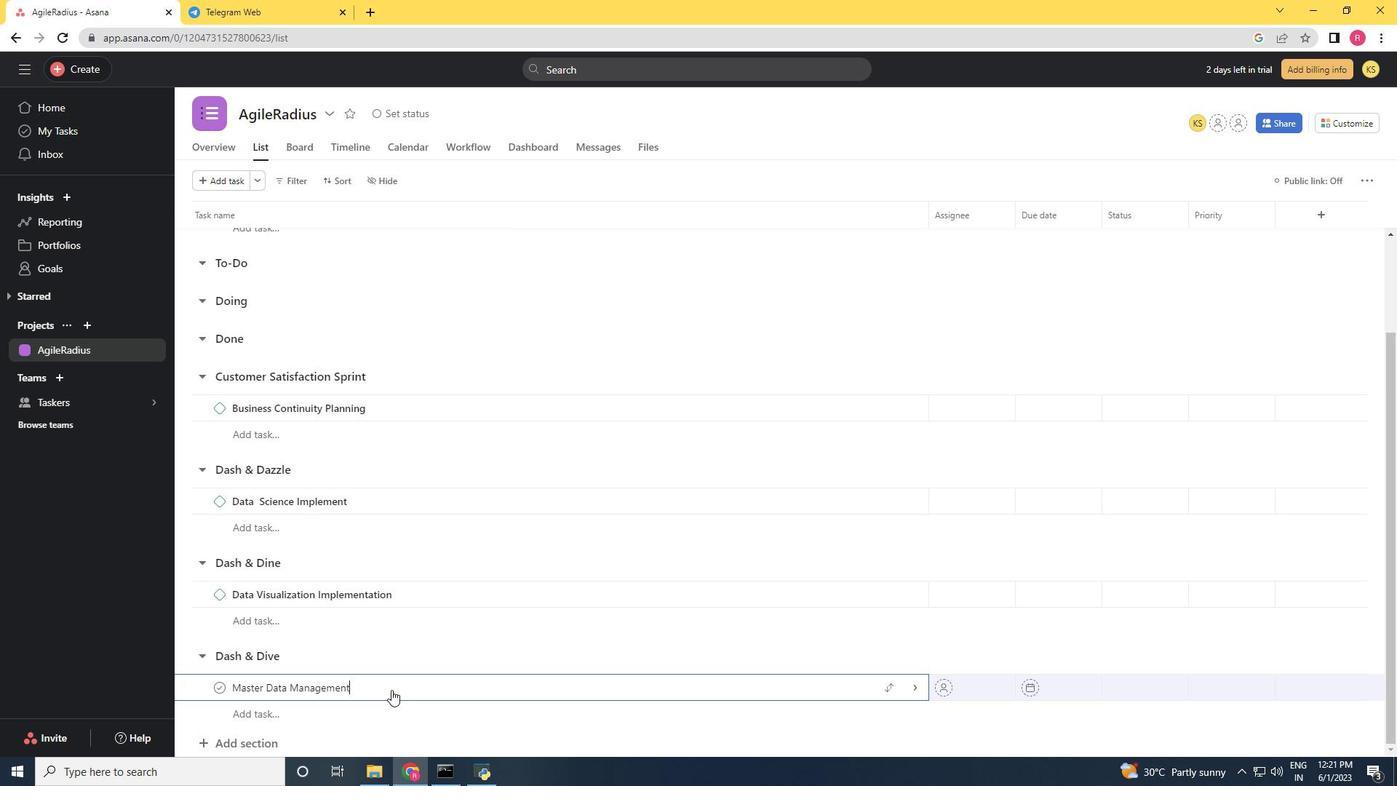
Action: Mouse moved to (477, 615)
Screenshot: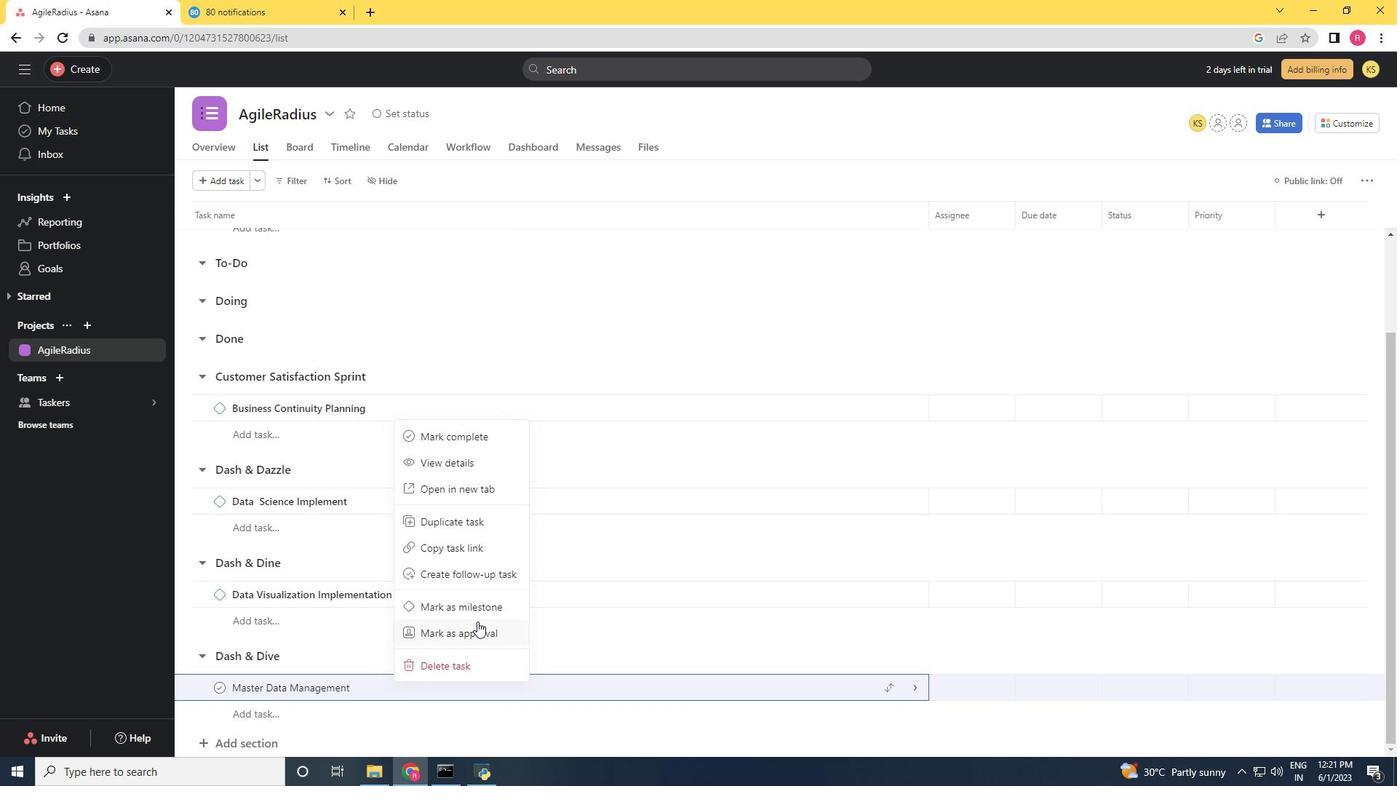 
Action: Mouse pressed left at (477, 615)
Screenshot: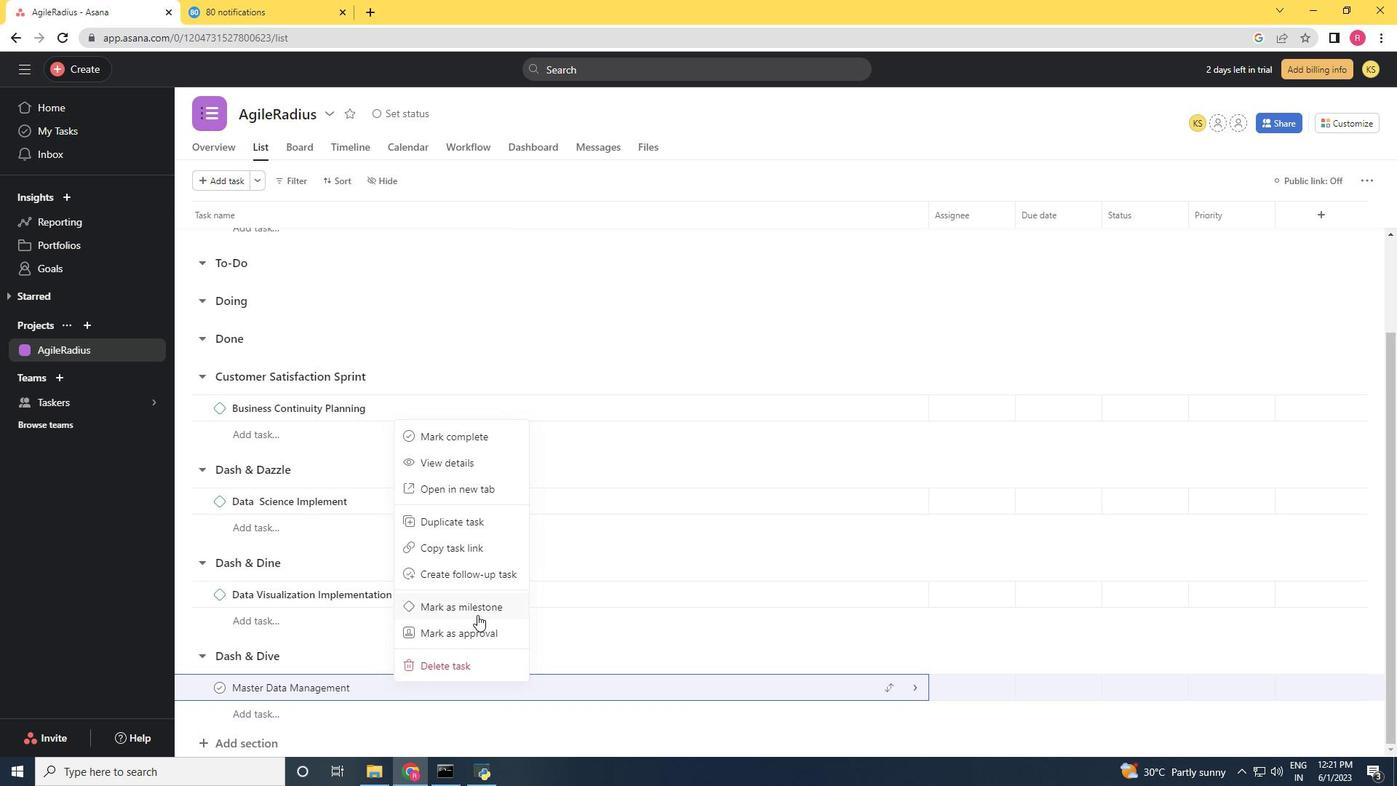 
Action: Mouse moved to (425, 639)
Screenshot: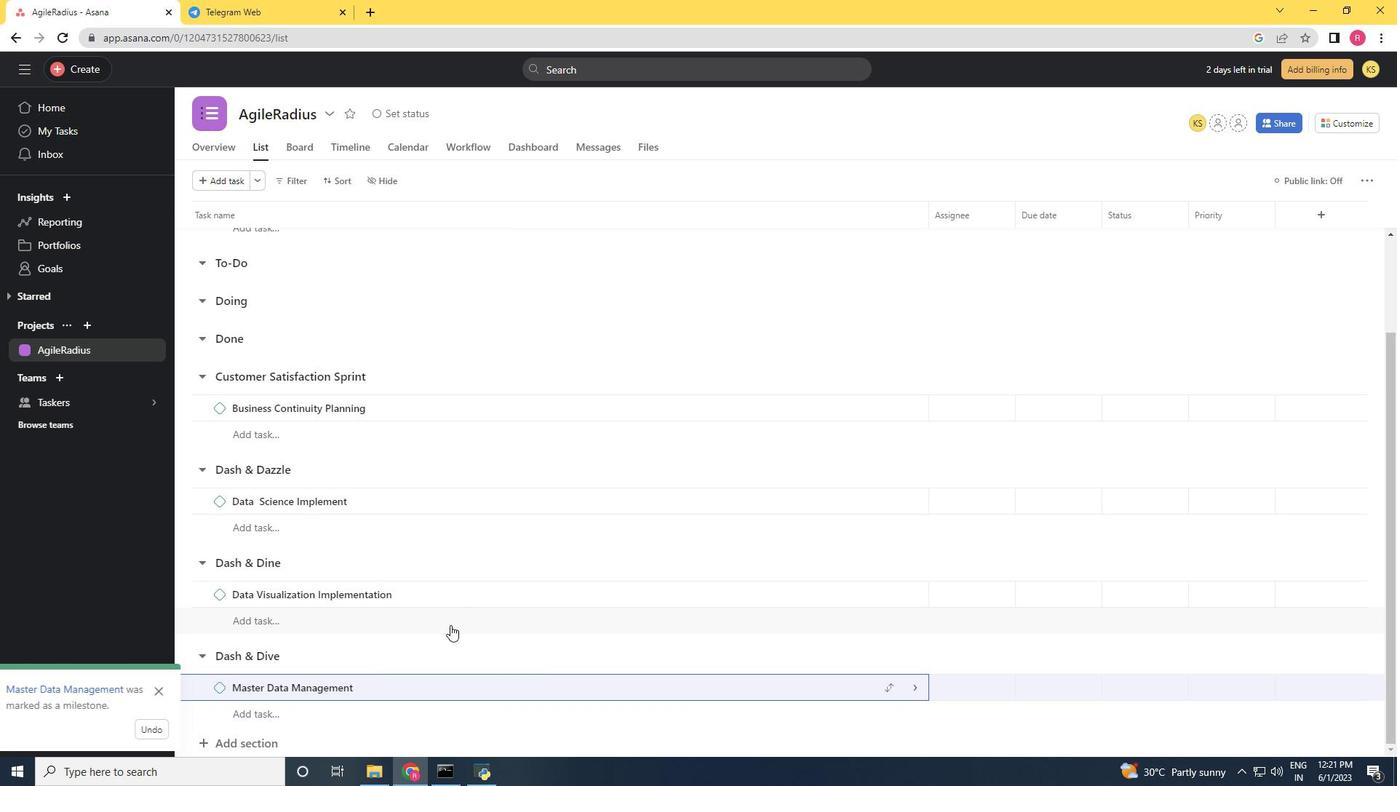 
